 Task: Explore Airbnb accommodation in Sheki, Azerbaijan from 9th November, 2023 to 16th November, 2023 for 2 adults.2 bedrooms having 2 beds and 1 bathroom. Property type can be flat. Amenities needed are: air conditioning. Look for 3 properties as per requirement.
Action: Mouse pressed left at (553, 81)
Screenshot: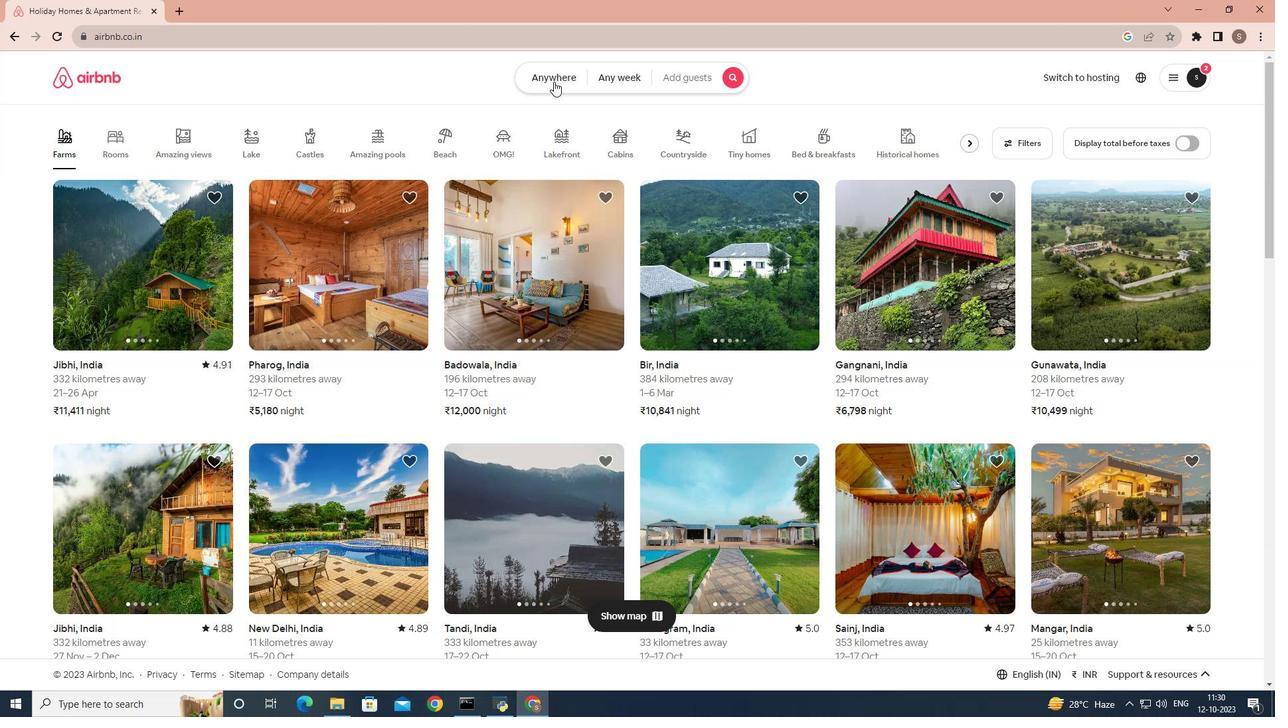 
Action: Mouse moved to (448, 124)
Screenshot: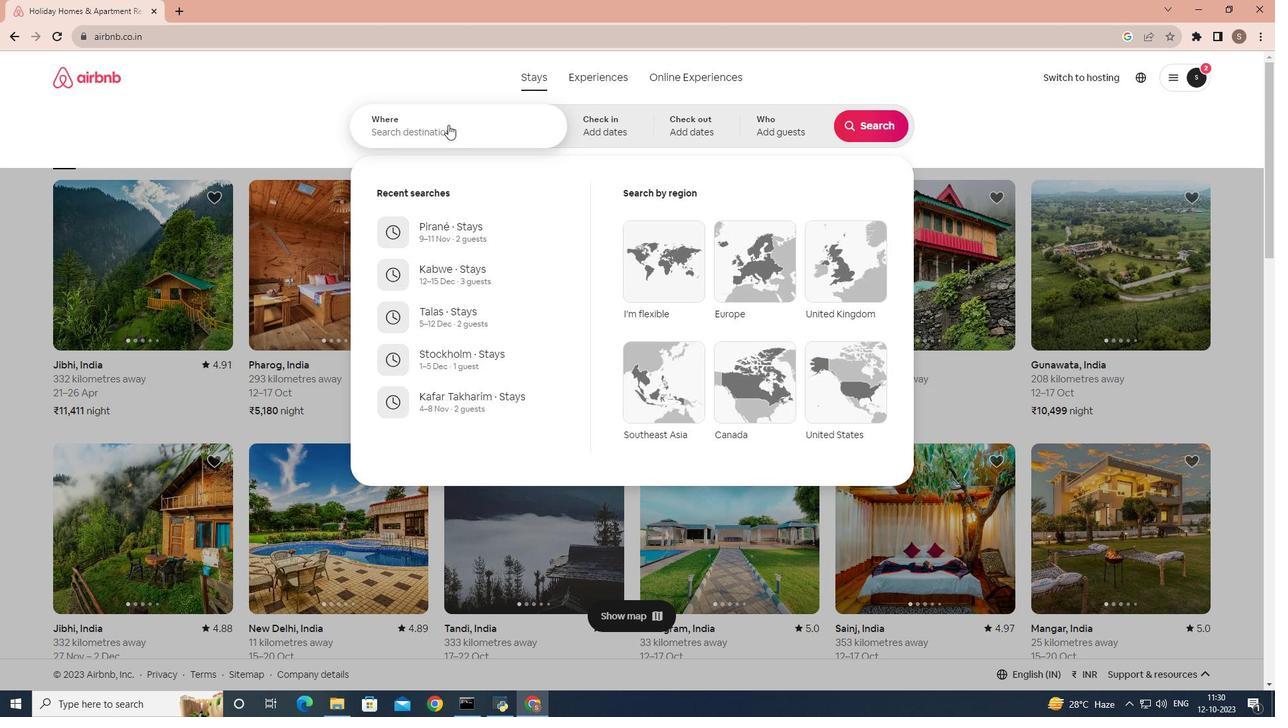 
Action: Mouse pressed left at (448, 124)
Screenshot: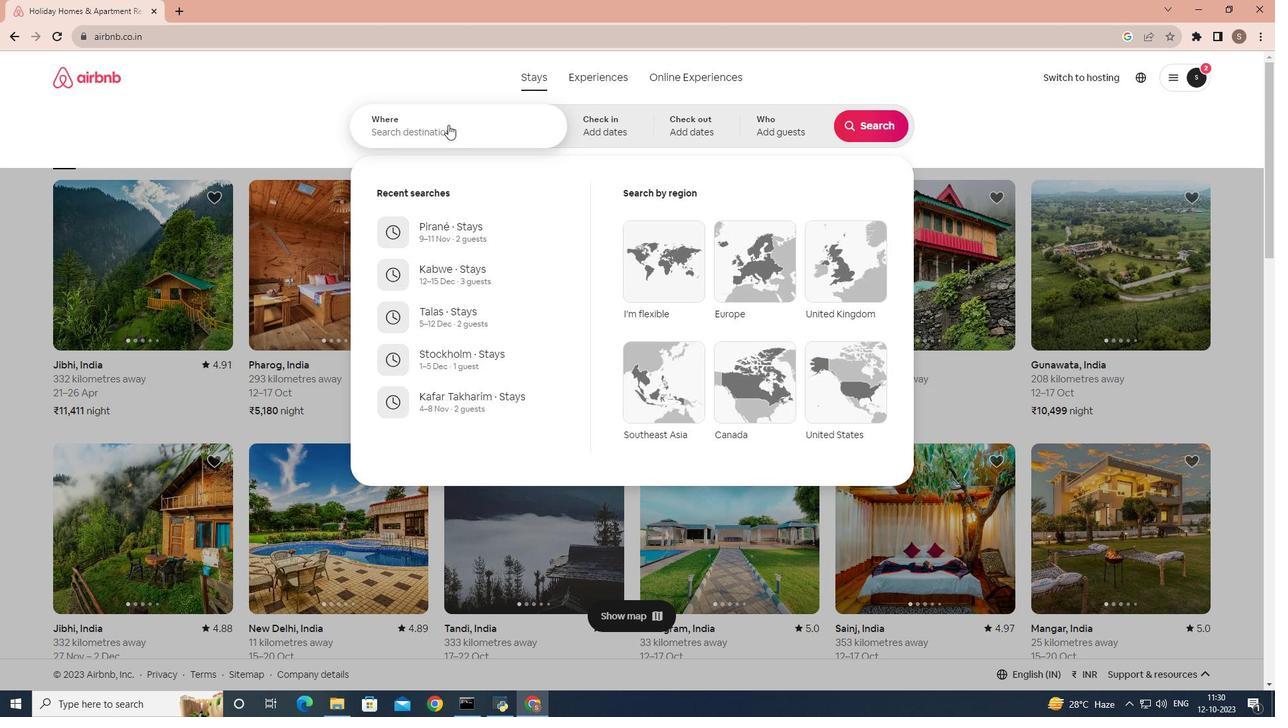 
Action: Mouse moved to (458, 132)
Screenshot: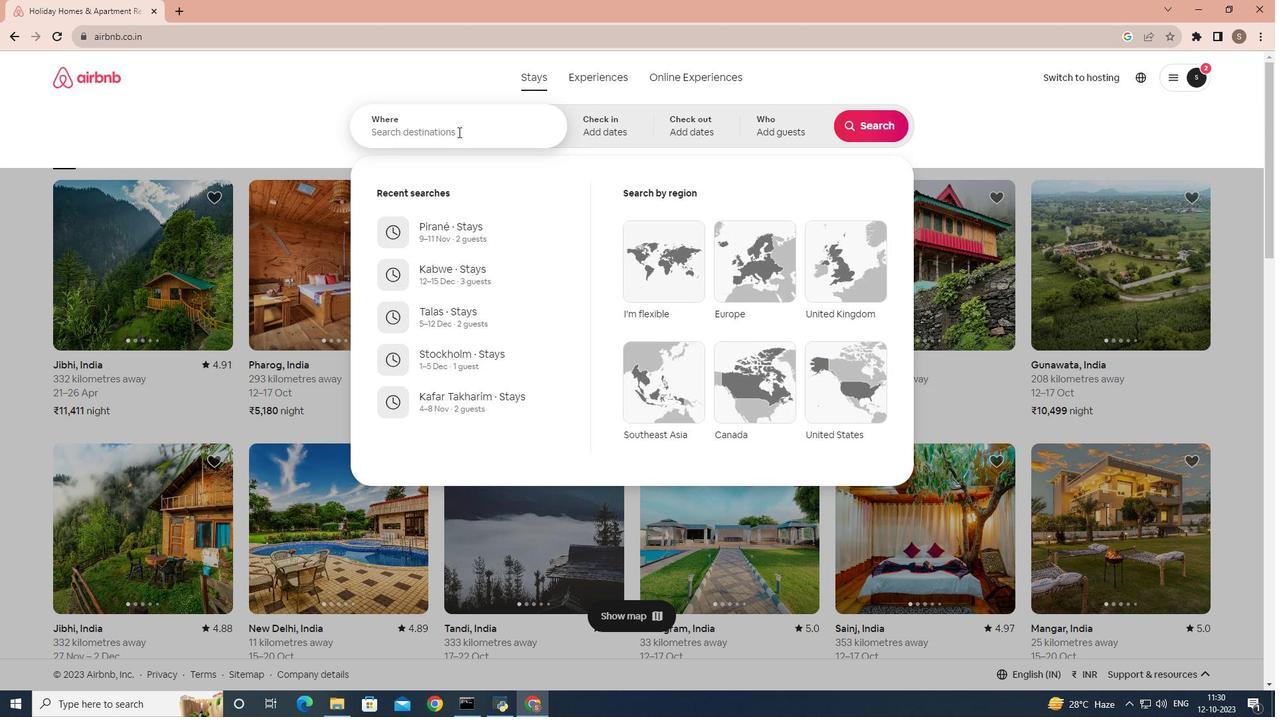 
Action: Key pressed shej<Key.backspace>ki
Screenshot: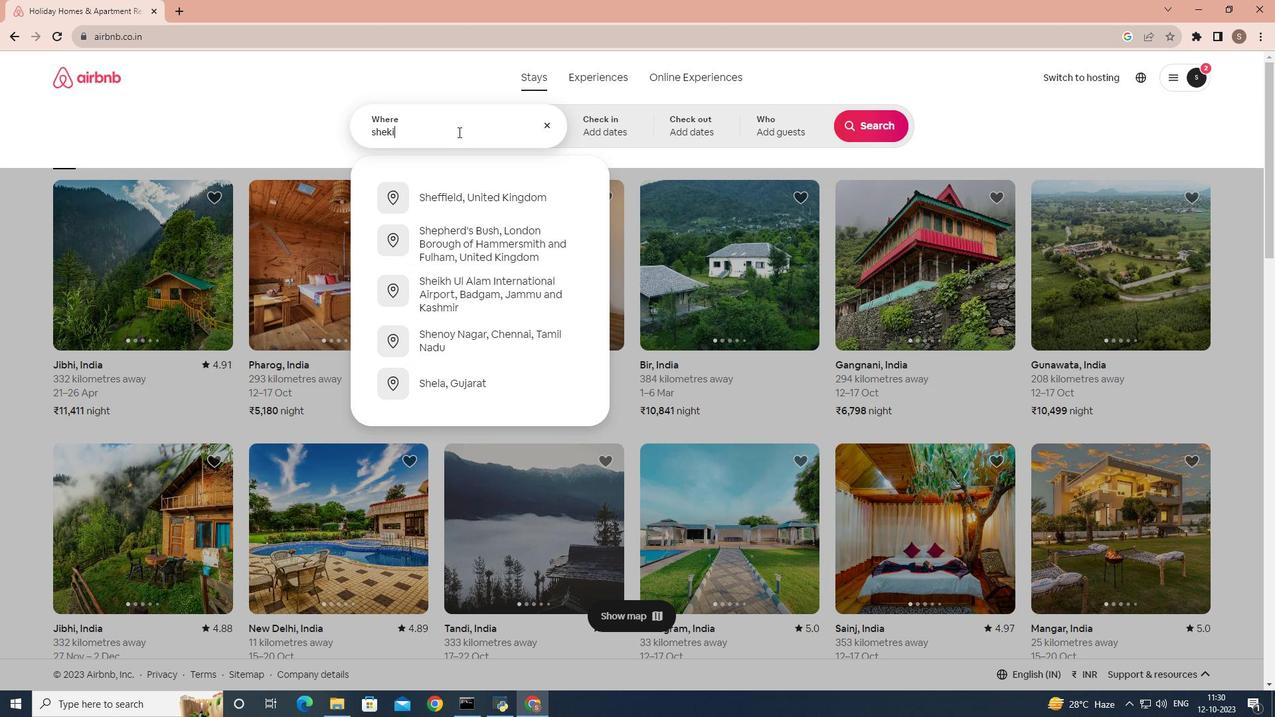 
Action: Mouse moved to (449, 189)
Screenshot: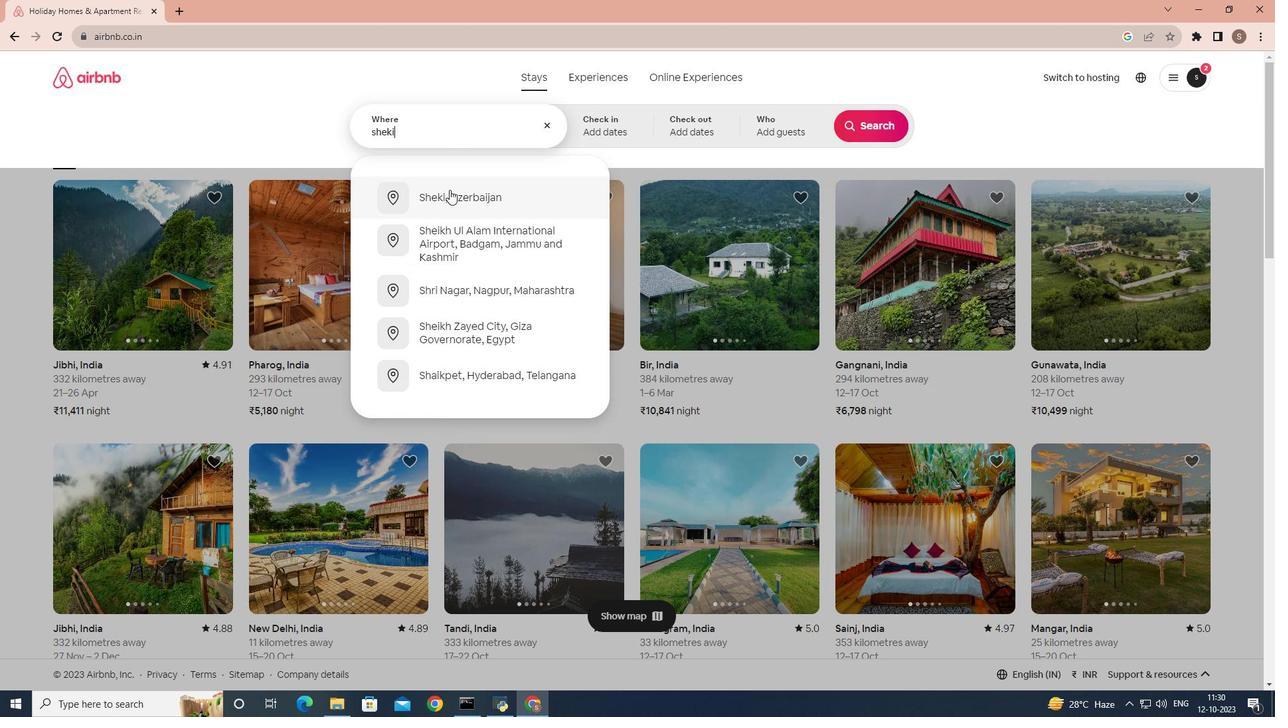 
Action: Mouse pressed left at (449, 189)
Screenshot: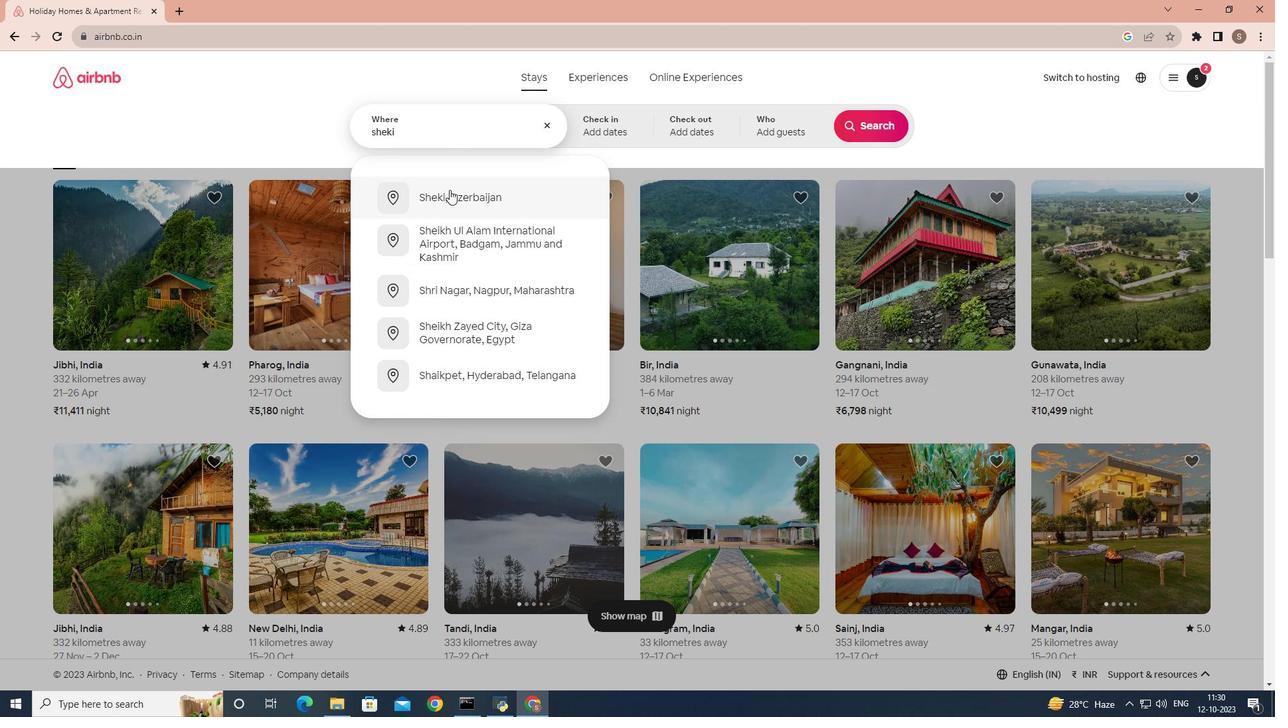 
Action: Mouse moved to (795, 320)
Screenshot: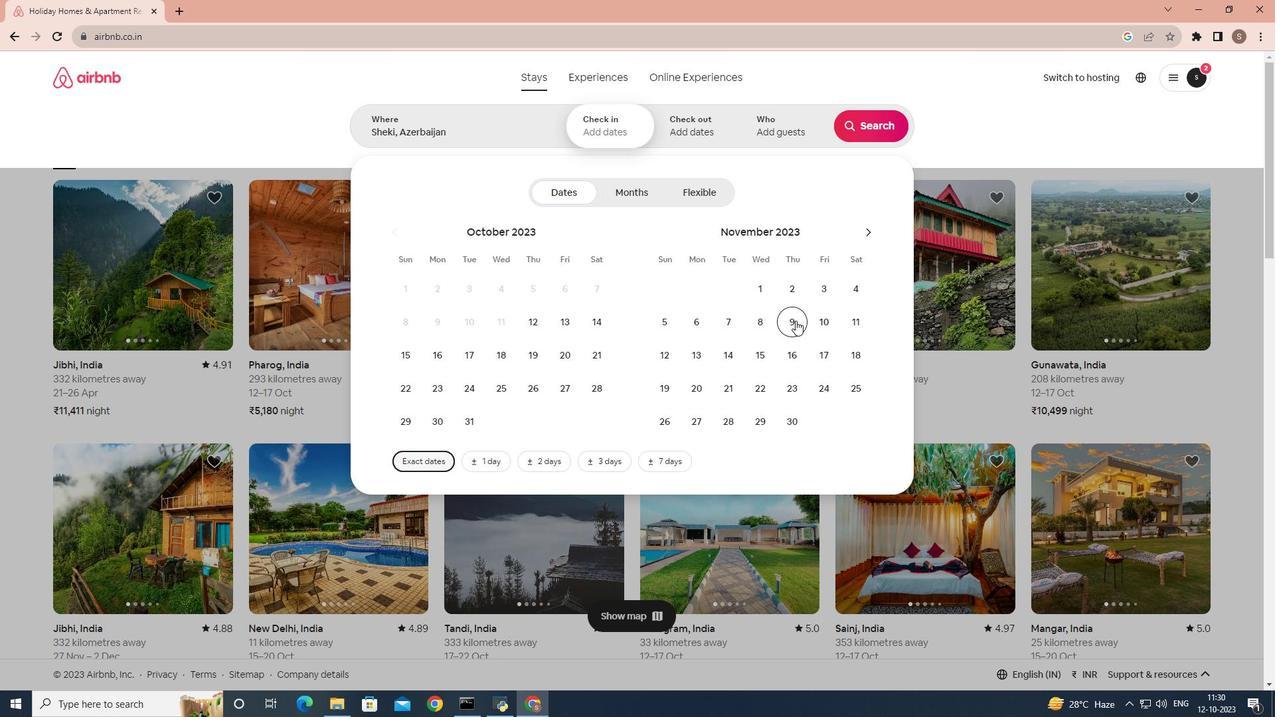 
Action: Mouse pressed left at (795, 320)
Screenshot: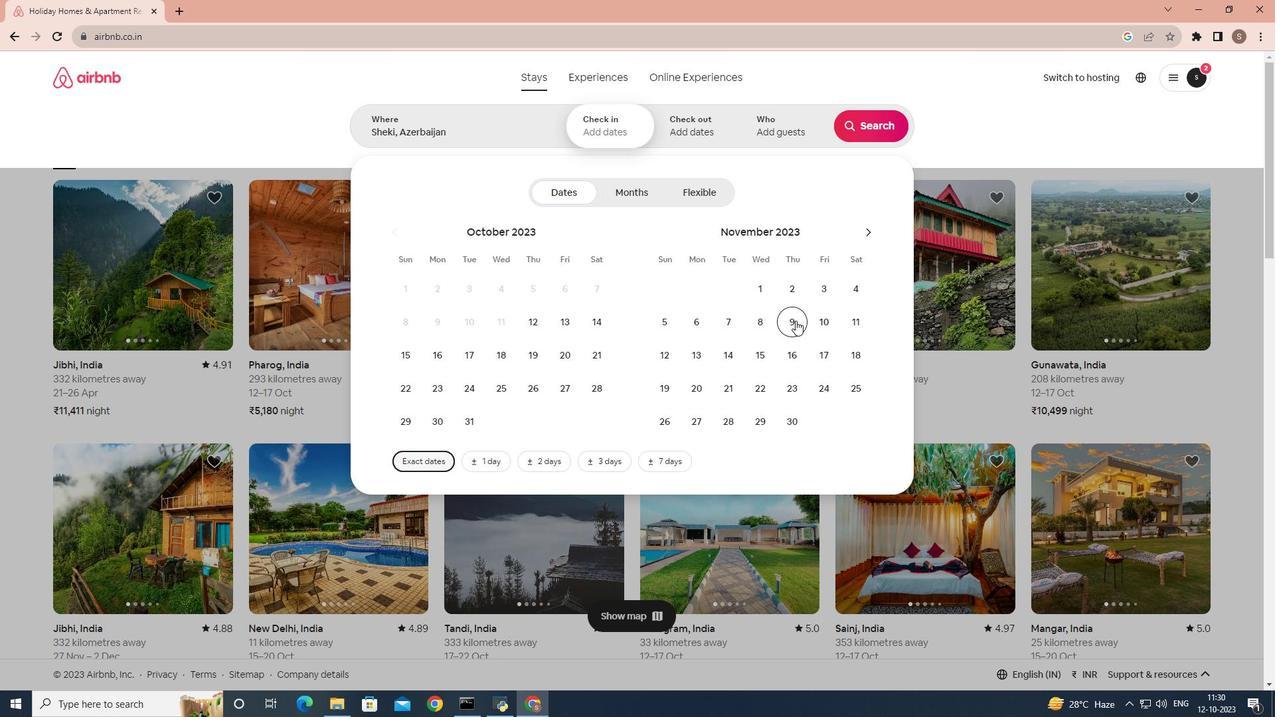 
Action: Mouse moved to (792, 351)
Screenshot: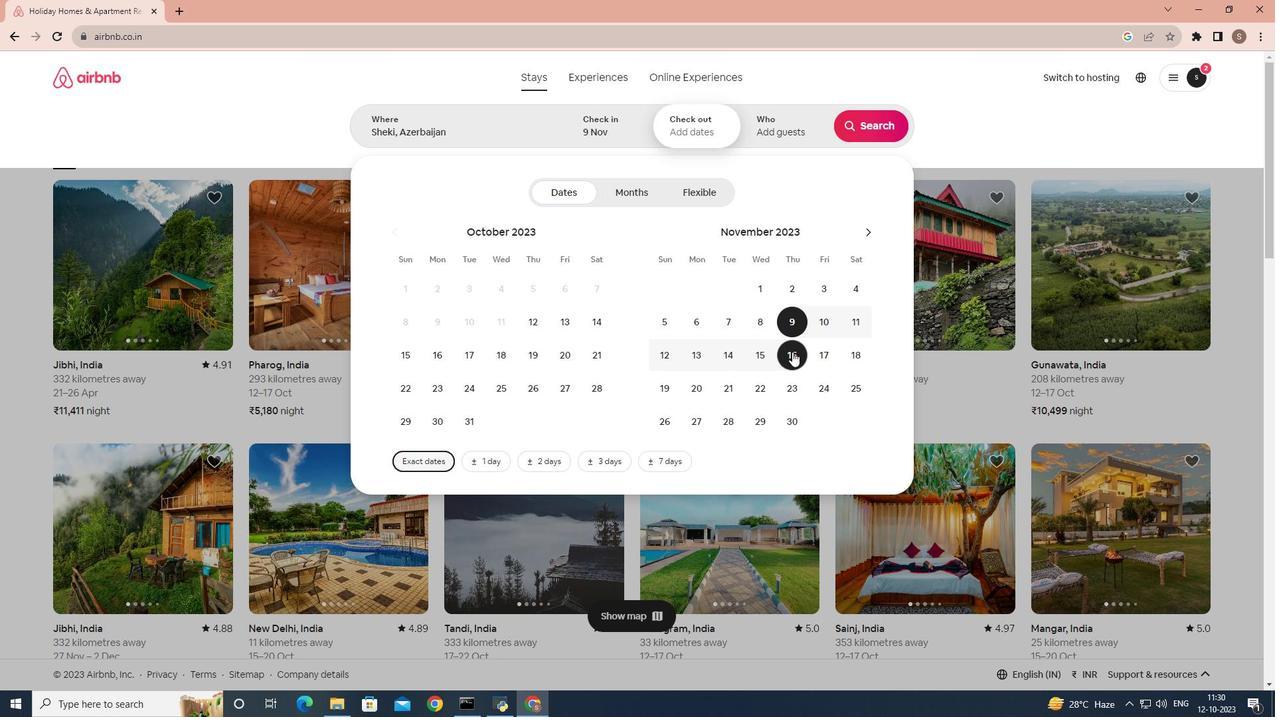 
Action: Mouse pressed left at (792, 351)
Screenshot: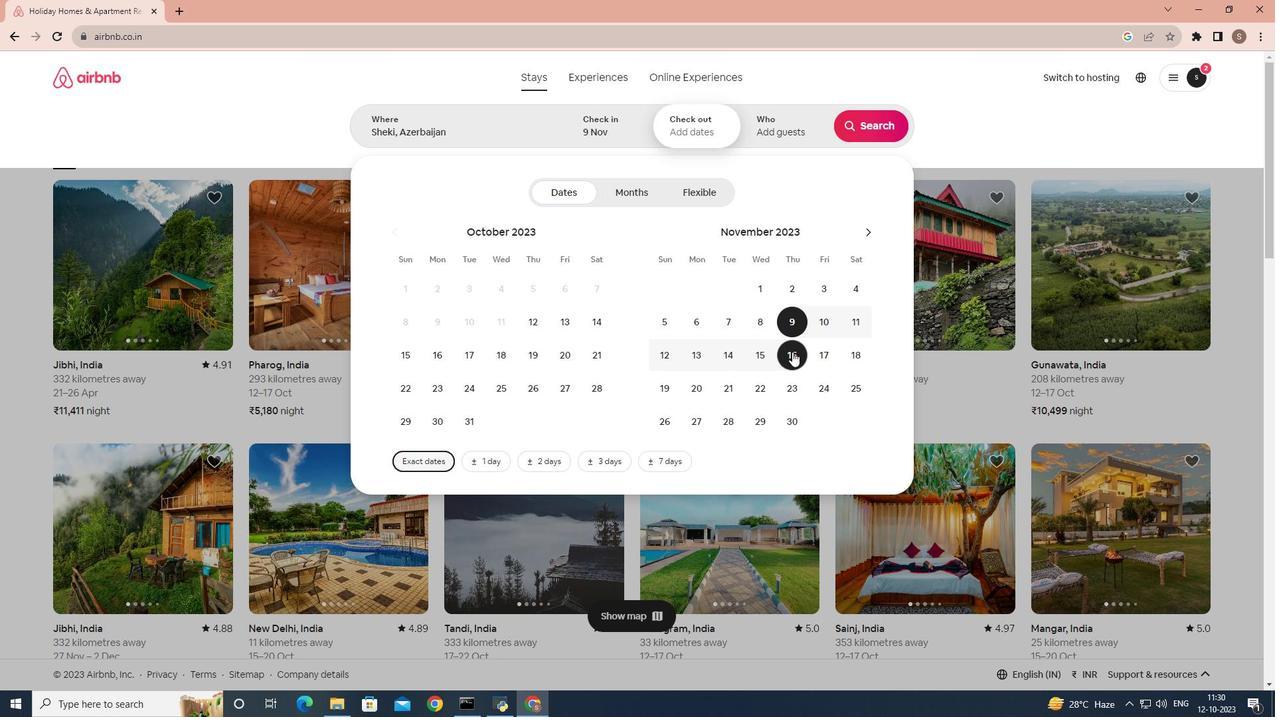 
Action: Mouse moved to (800, 138)
Screenshot: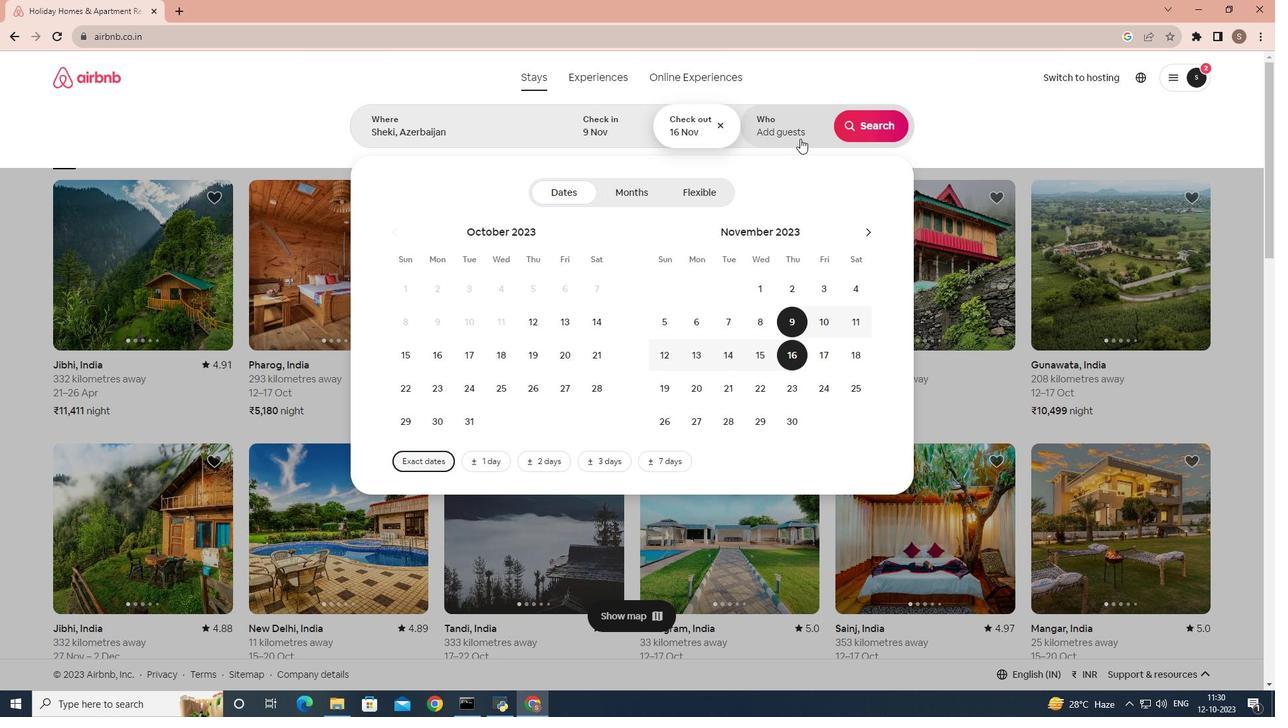 
Action: Mouse pressed left at (800, 138)
Screenshot: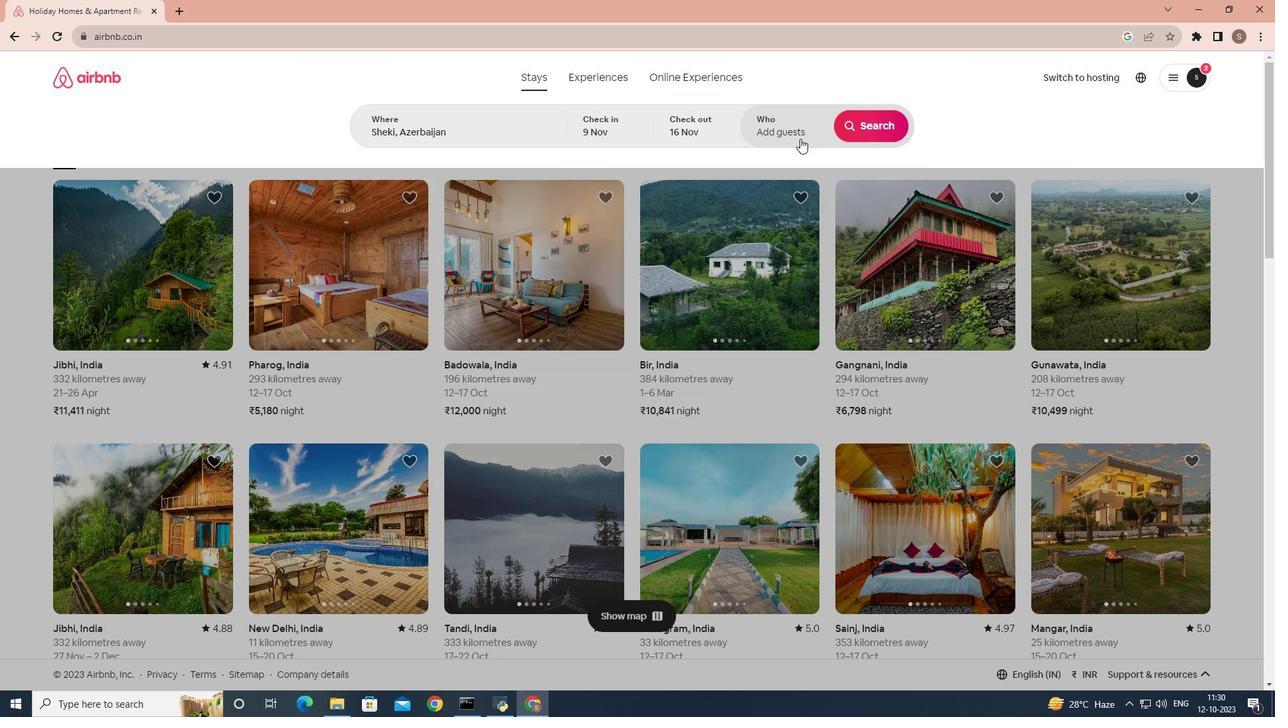 
Action: Mouse moved to (886, 197)
Screenshot: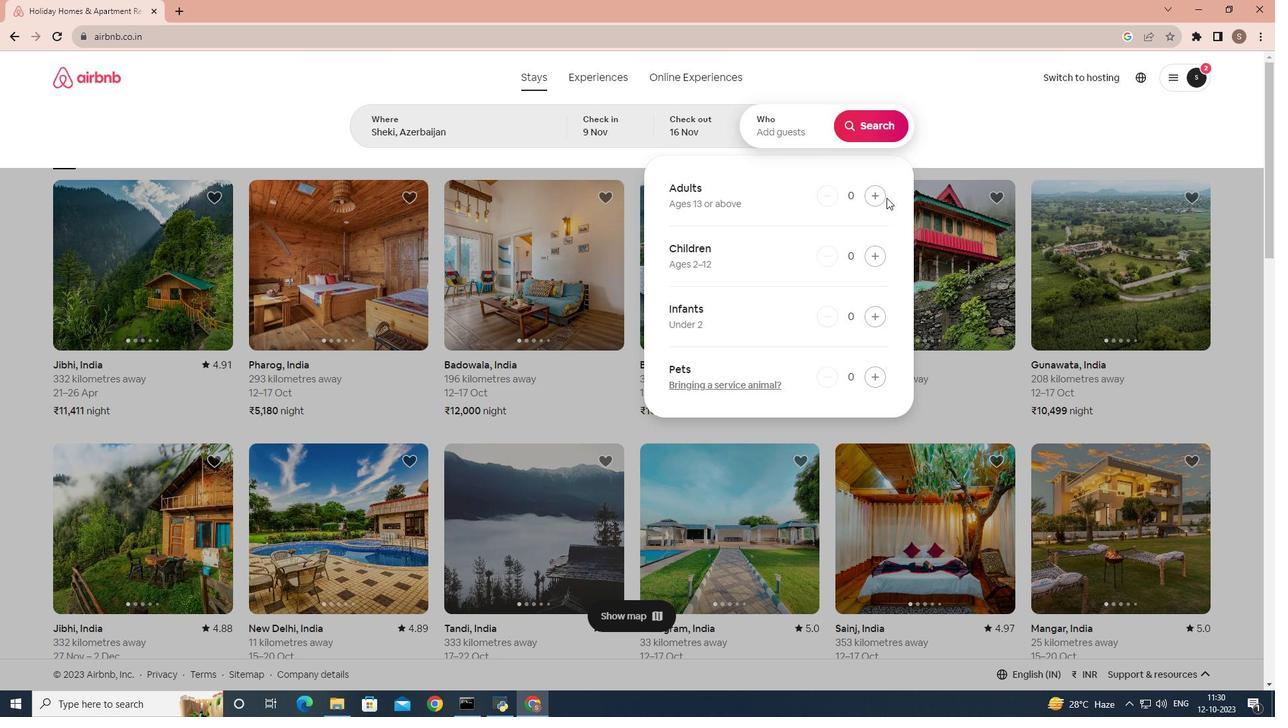 
Action: Mouse pressed left at (886, 197)
Screenshot: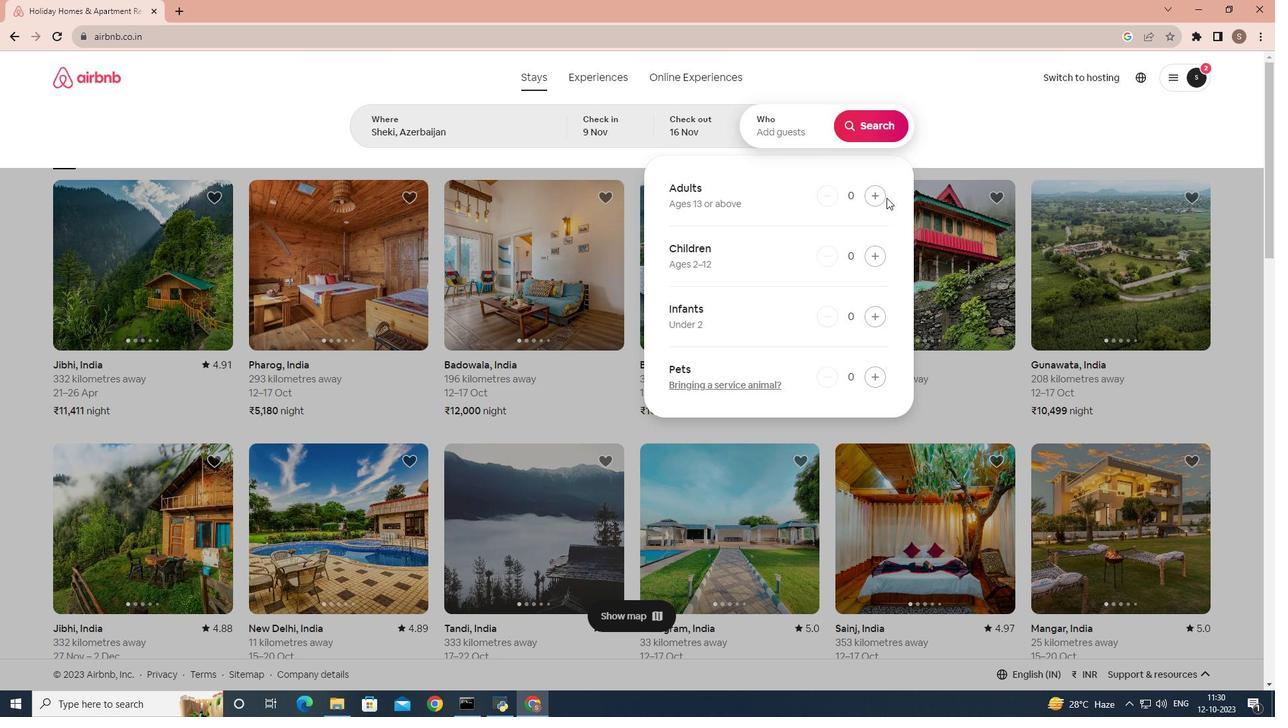 
Action: Mouse moved to (885, 198)
Screenshot: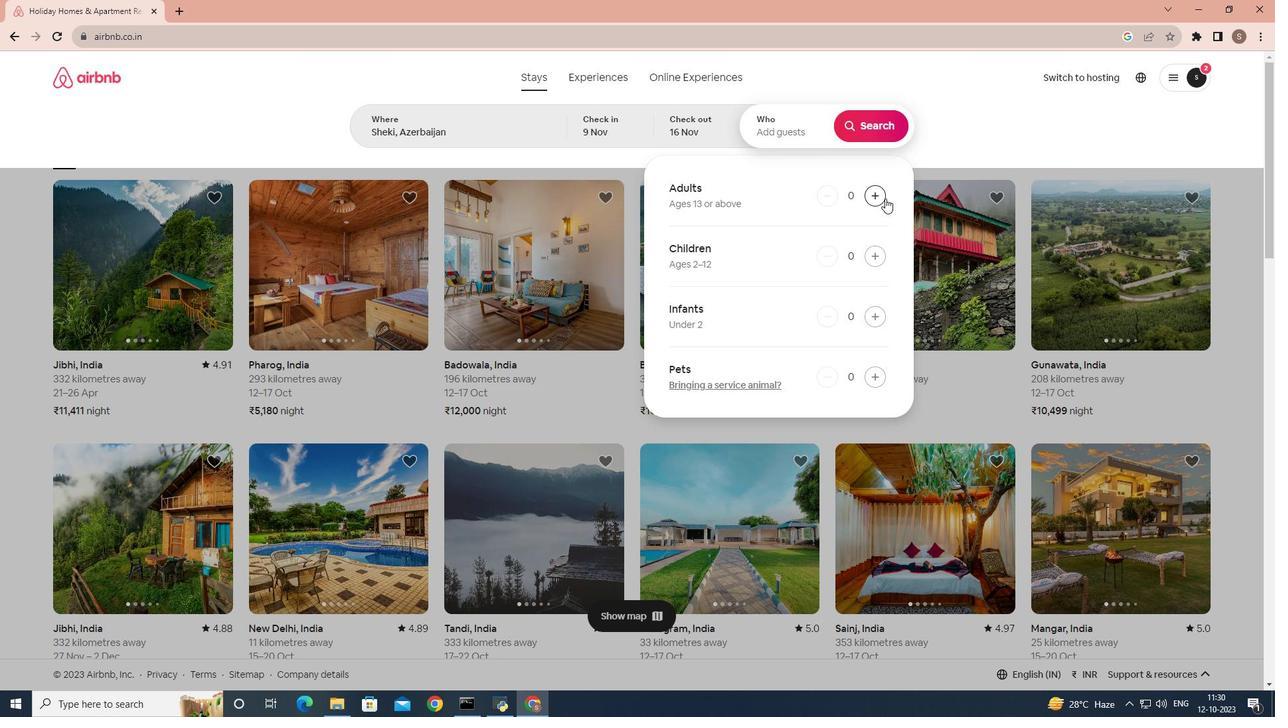 
Action: Mouse pressed left at (885, 198)
Screenshot: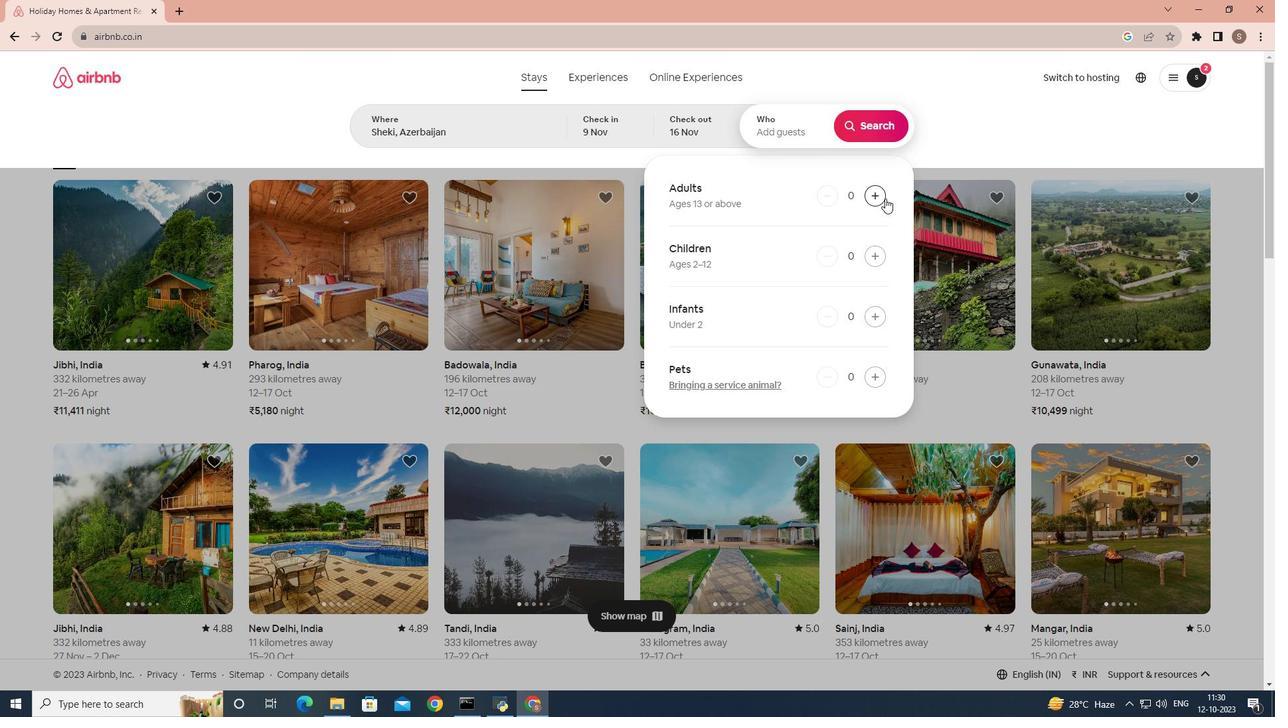 
Action: Mouse pressed left at (885, 198)
Screenshot: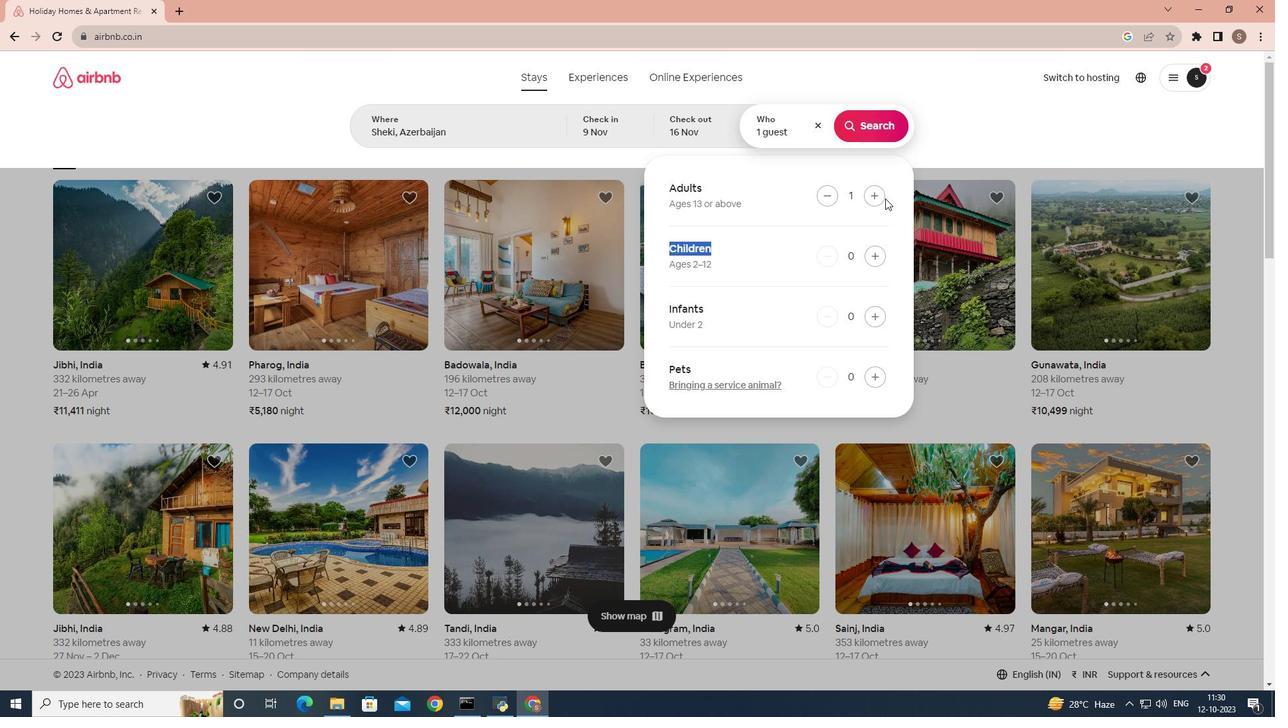 
Action: Mouse pressed left at (885, 198)
Screenshot: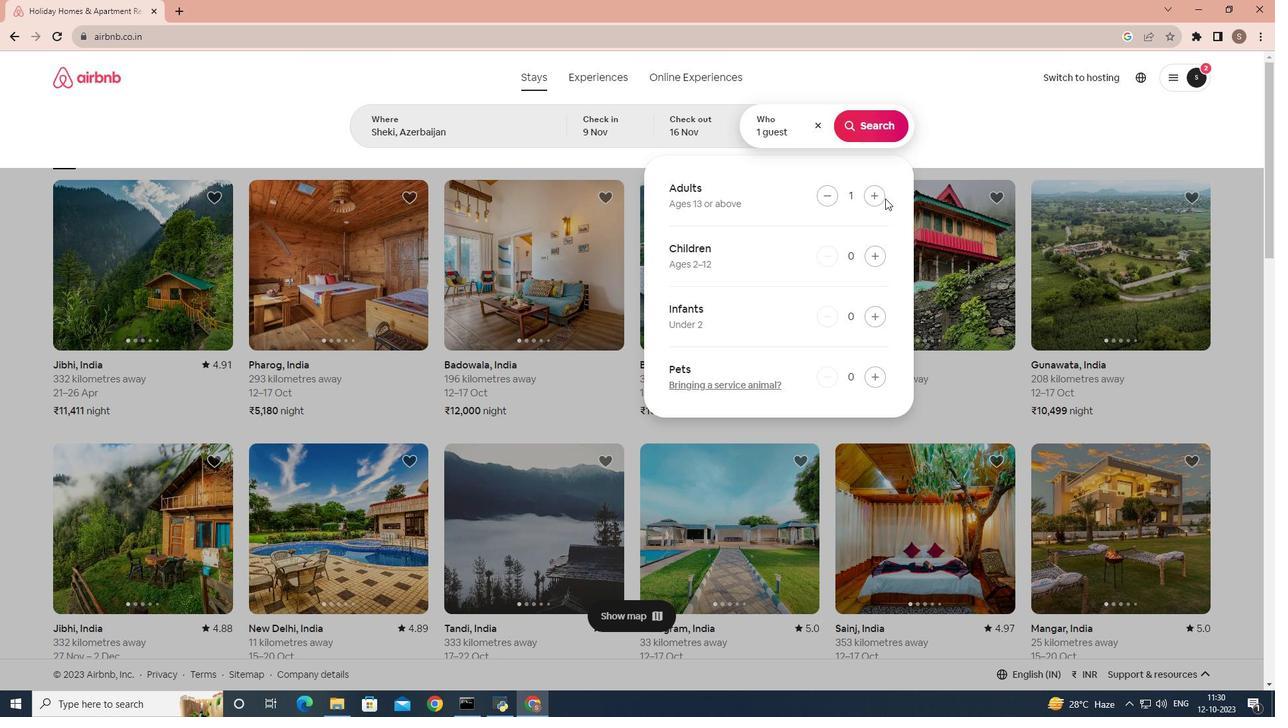 
Action: Mouse moved to (877, 199)
Screenshot: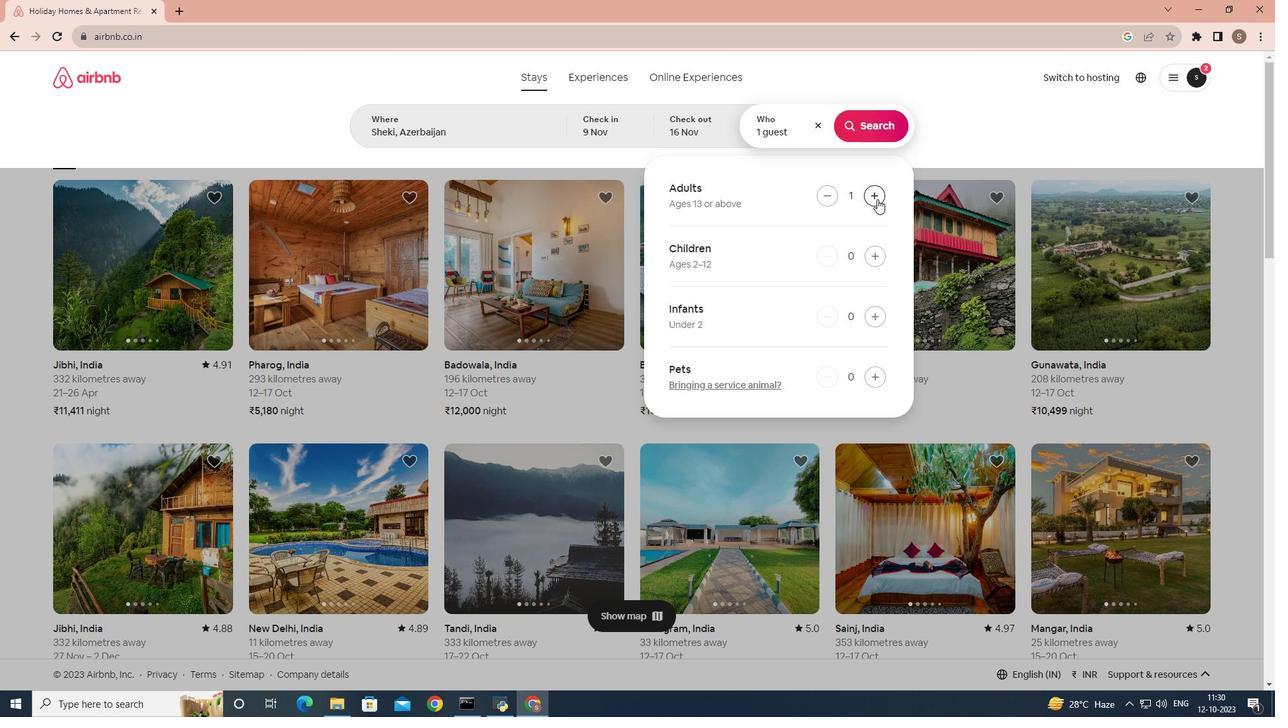 
Action: Mouse pressed left at (877, 199)
Screenshot: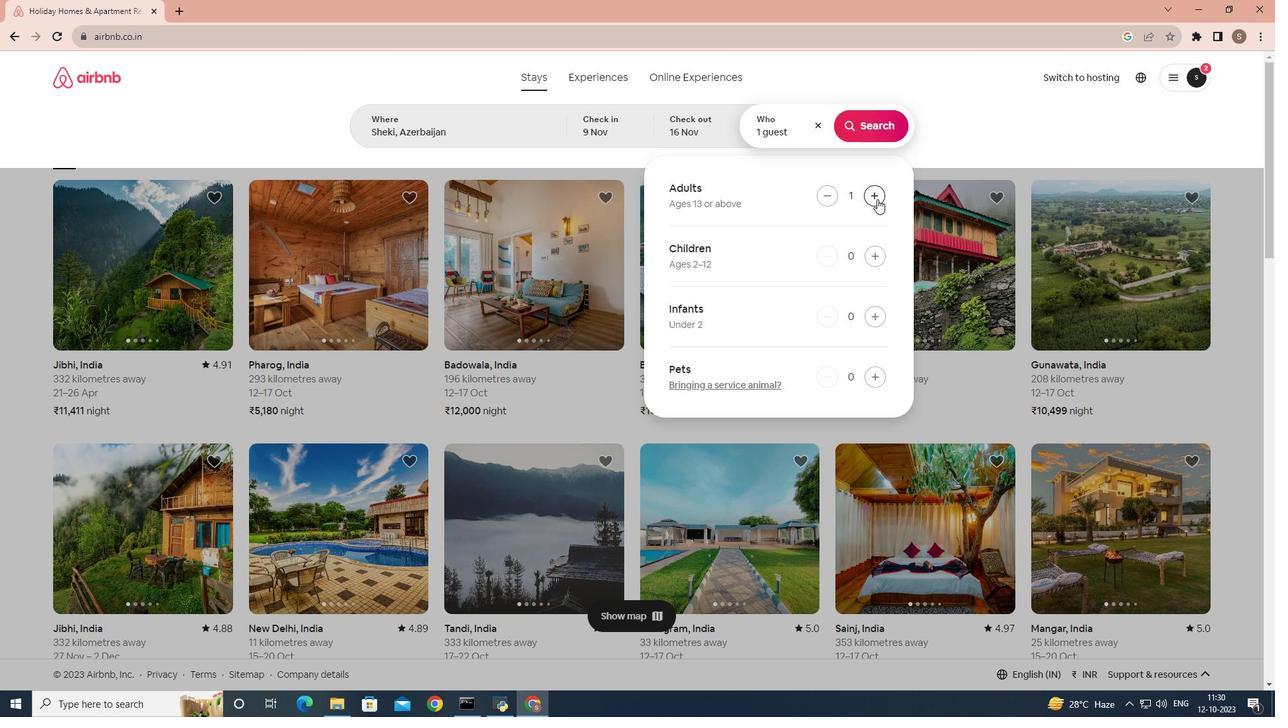
Action: Mouse moved to (870, 110)
Screenshot: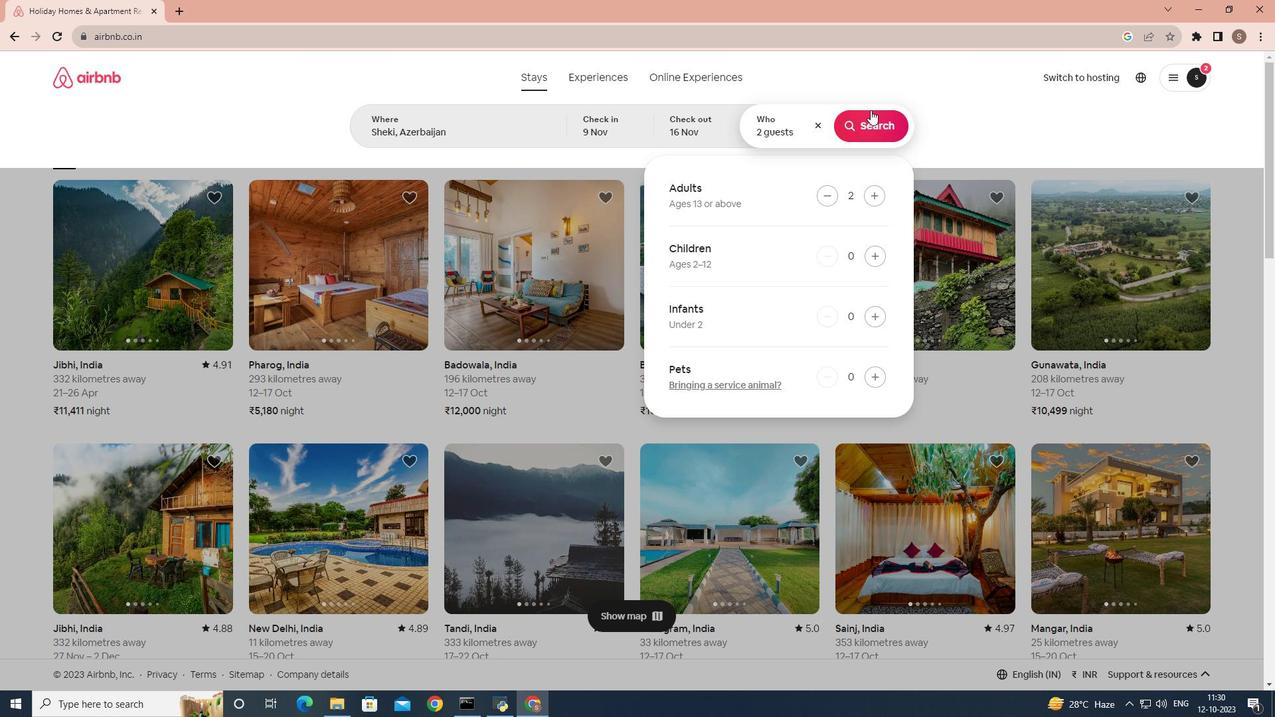 
Action: Mouse pressed left at (870, 110)
Screenshot: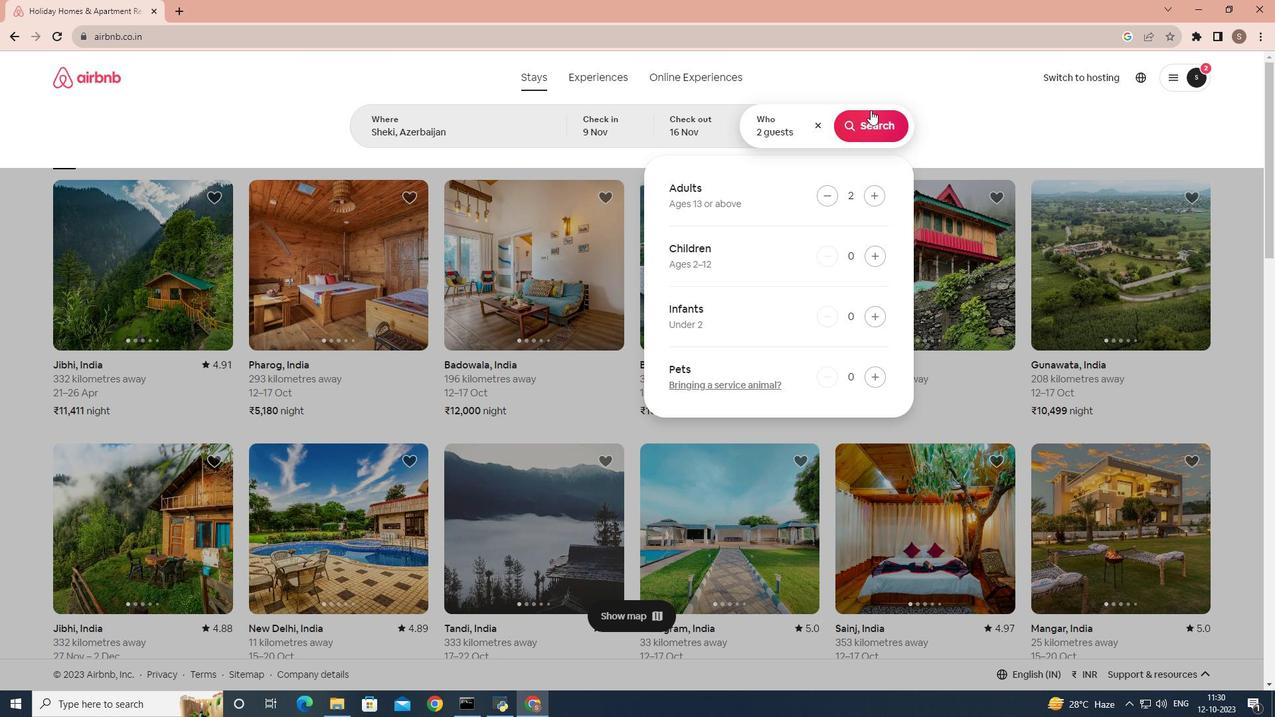 
Action: Mouse moved to (1062, 135)
Screenshot: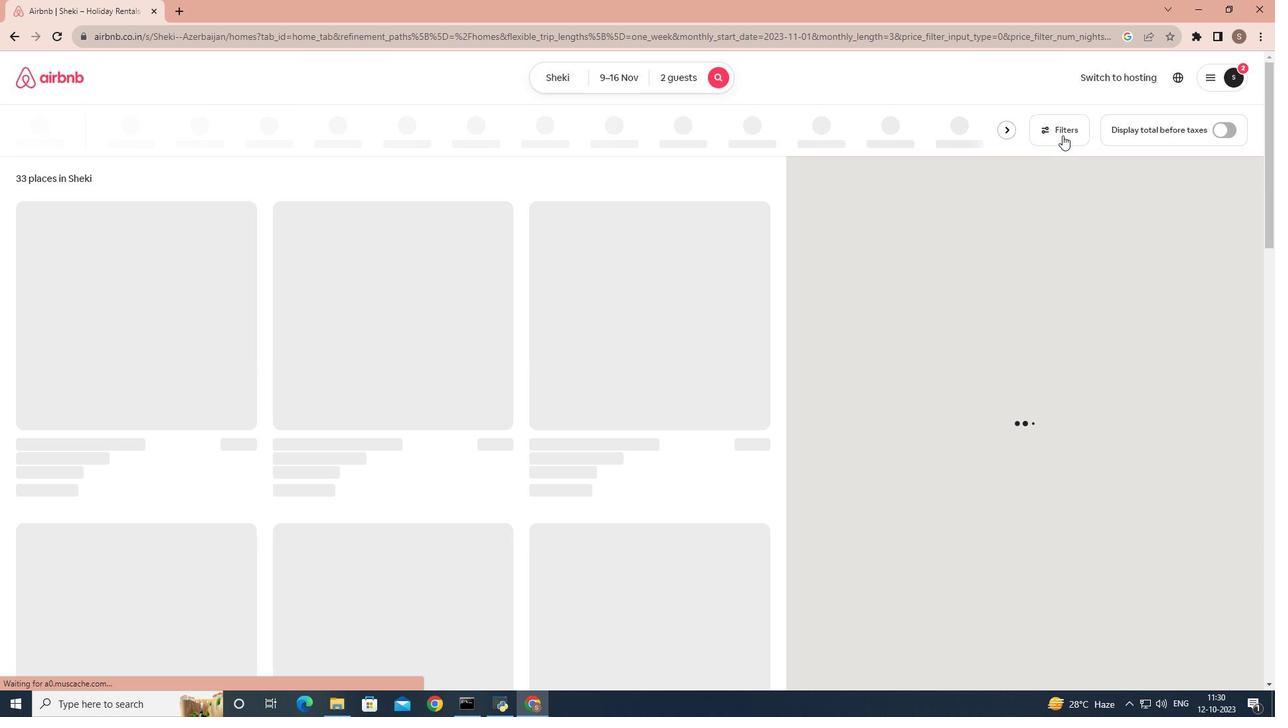 
Action: Mouse pressed left at (1062, 135)
Screenshot: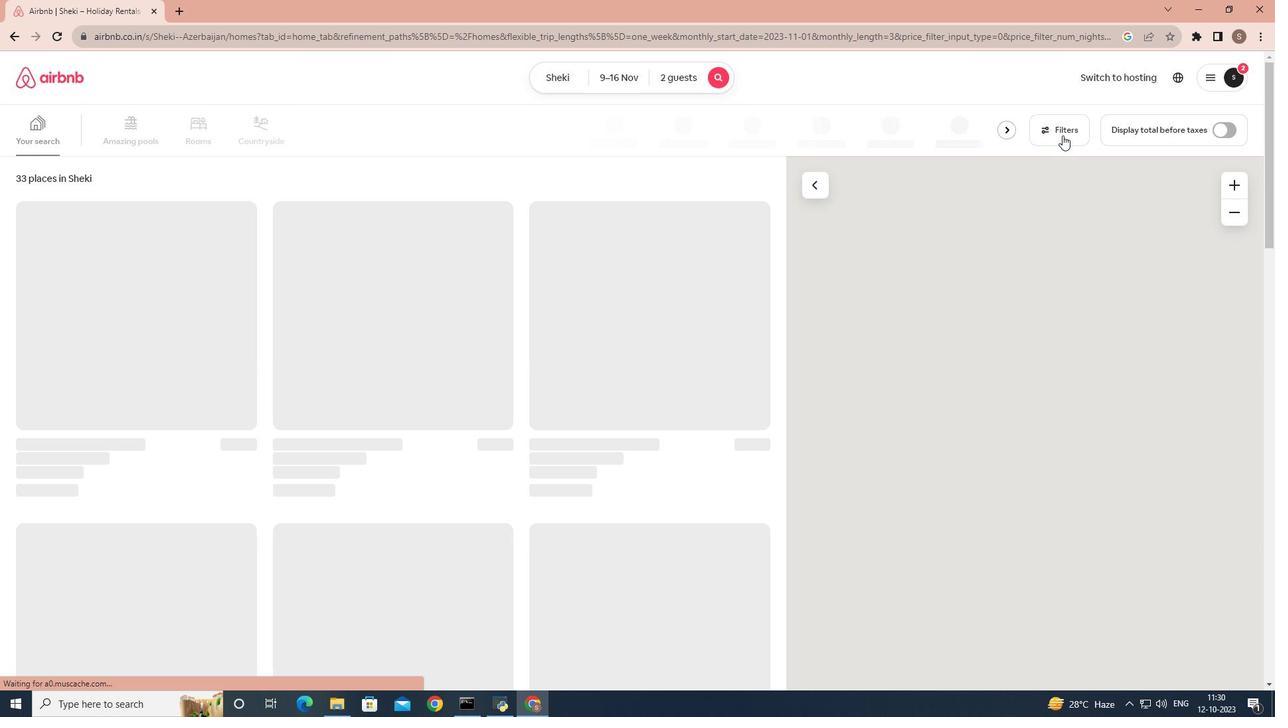 
Action: Mouse moved to (1053, 135)
Screenshot: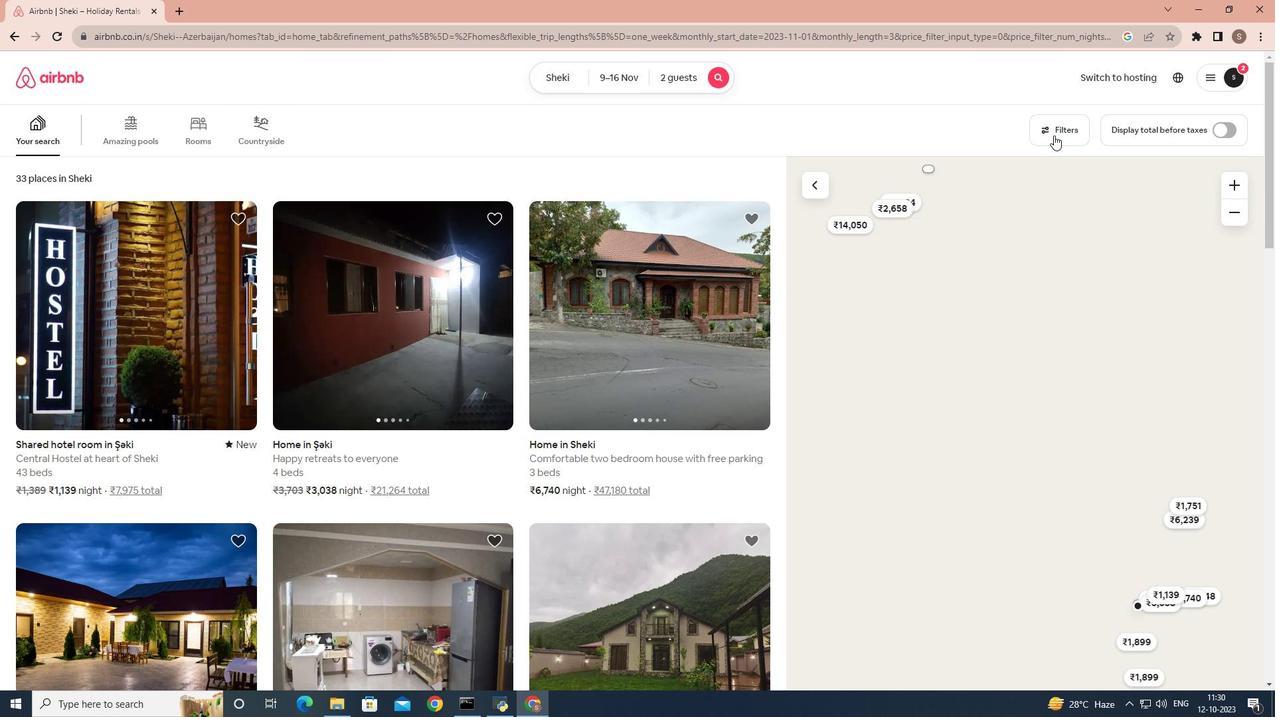 
Action: Mouse pressed left at (1053, 135)
Screenshot: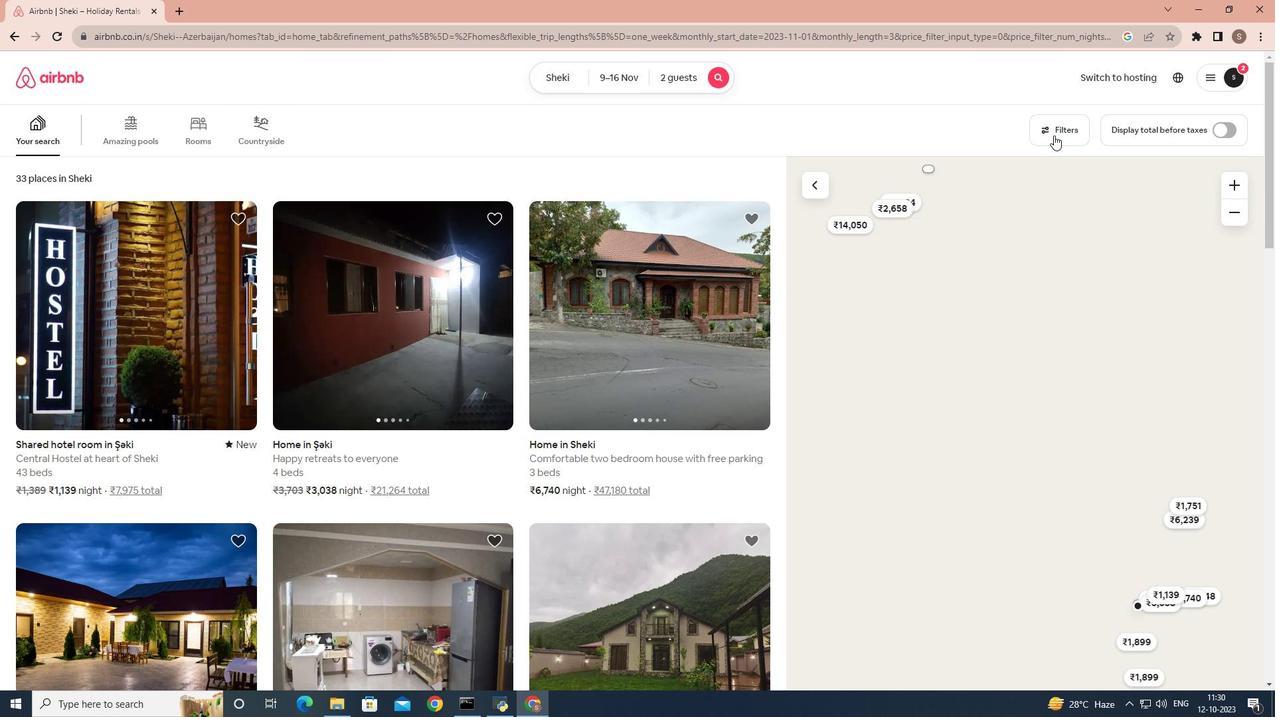 
Action: Mouse moved to (616, 333)
Screenshot: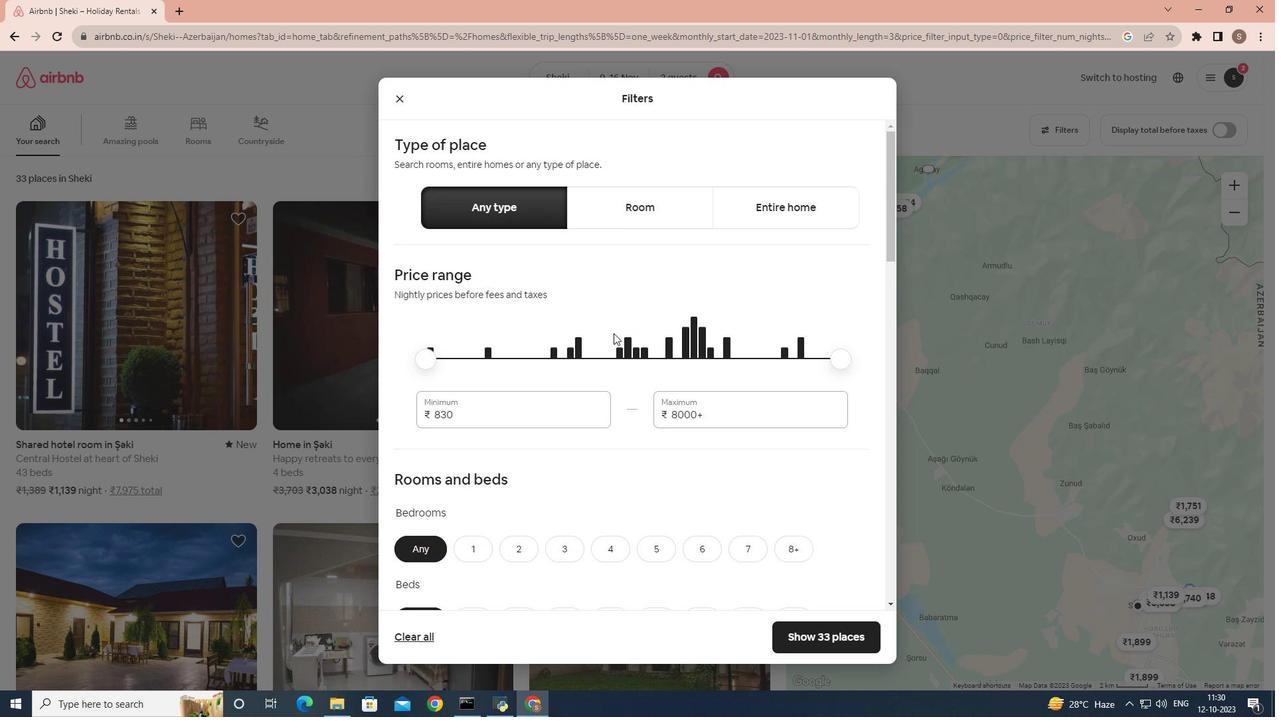 
Action: Mouse scrolled (616, 332) with delta (0, 0)
Screenshot: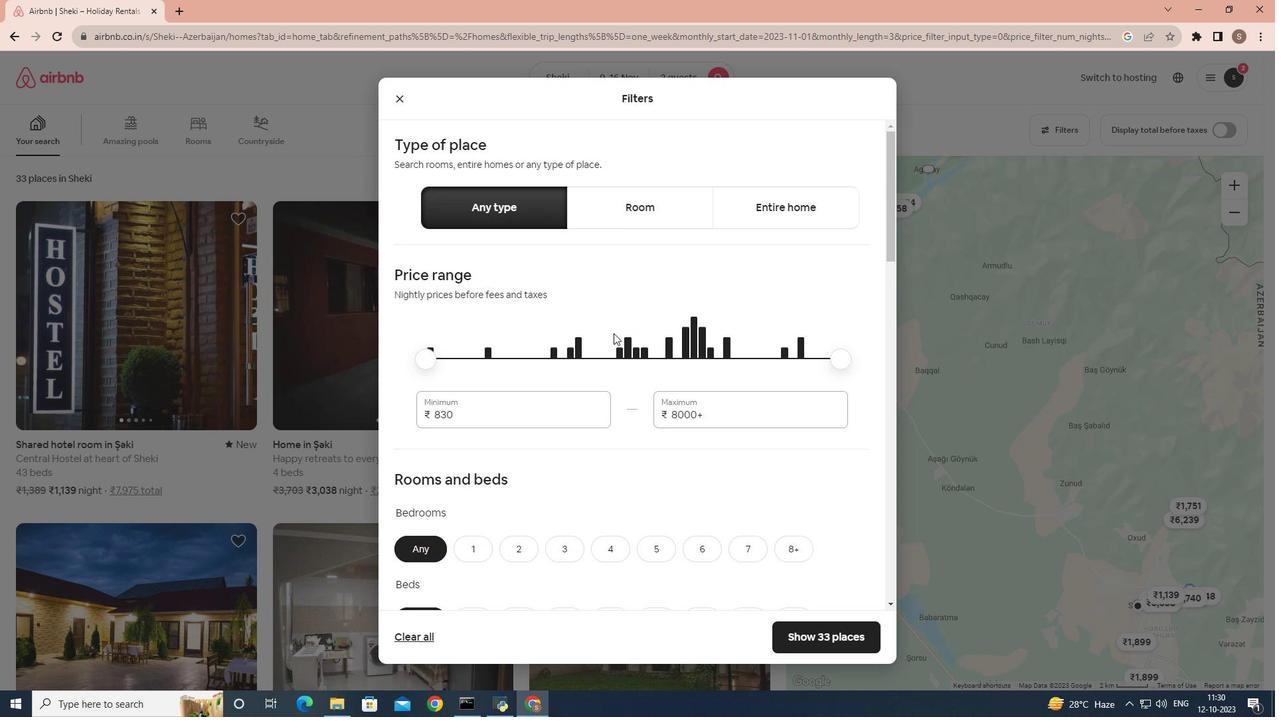
Action: Mouse moved to (614, 333)
Screenshot: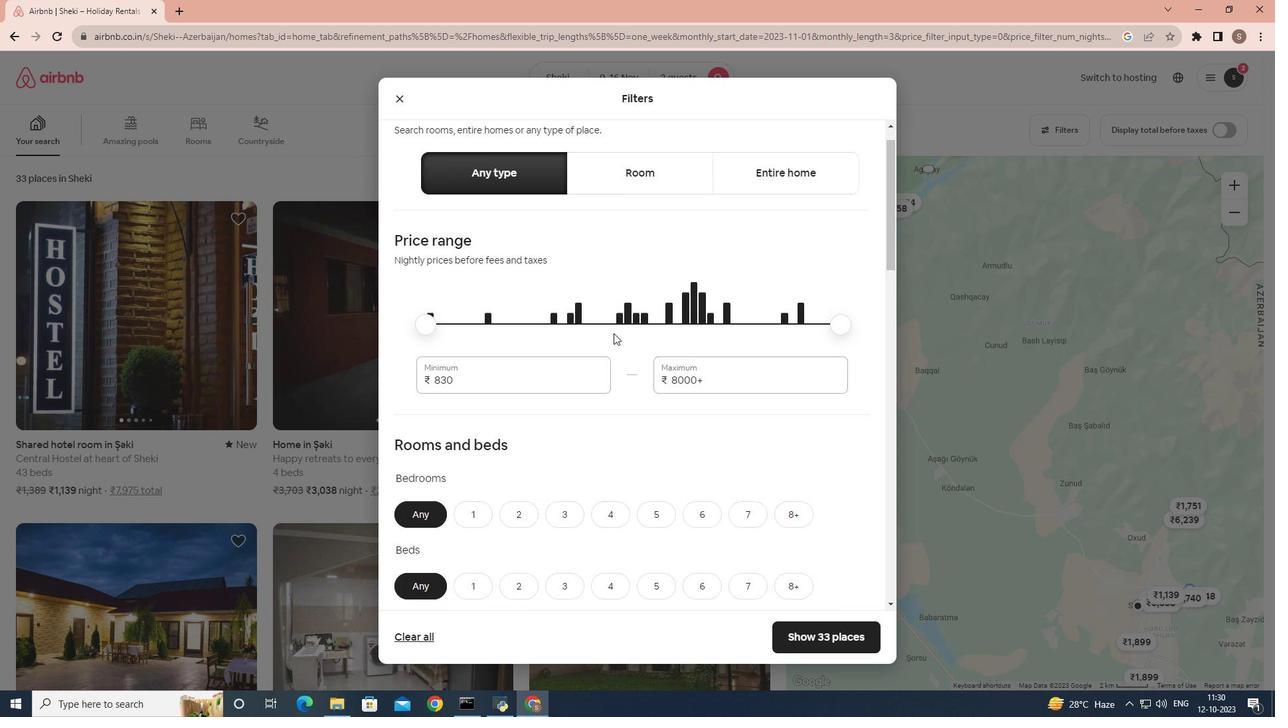 
Action: Mouse scrolled (614, 332) with delta (0, 0)
Screenshot: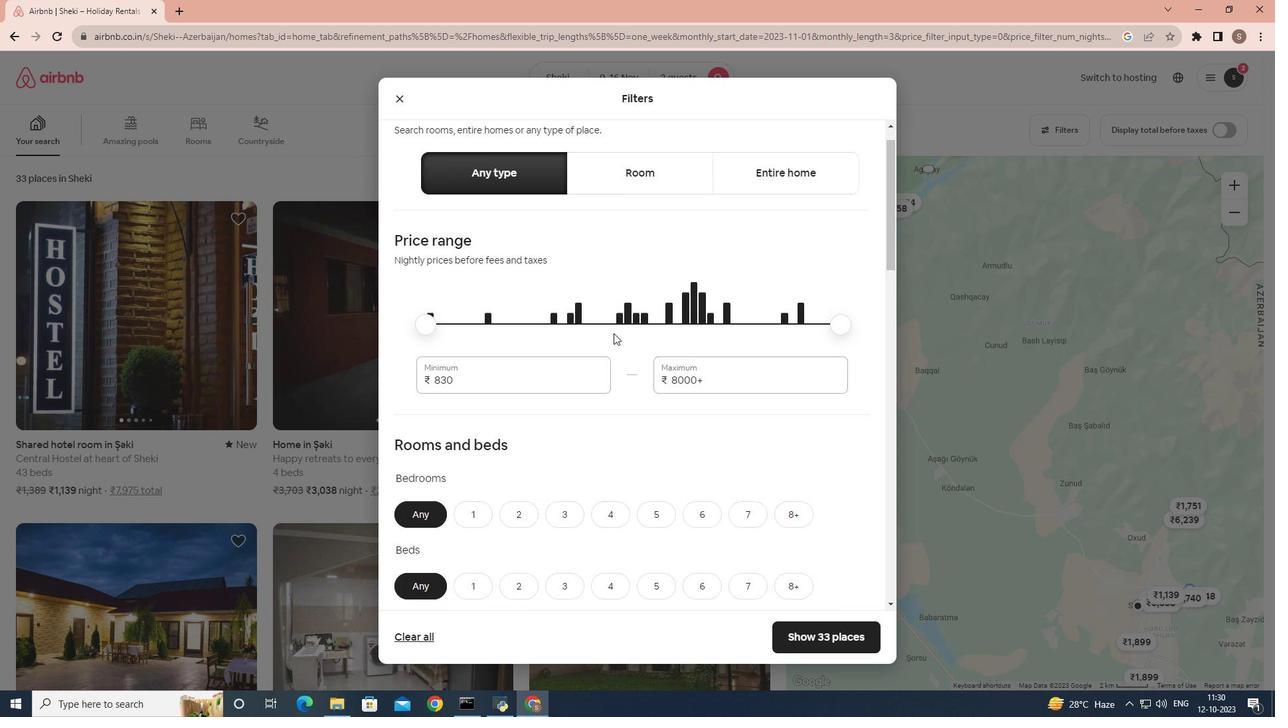
Action: Mouse moved to (613, 333)
Screenshot: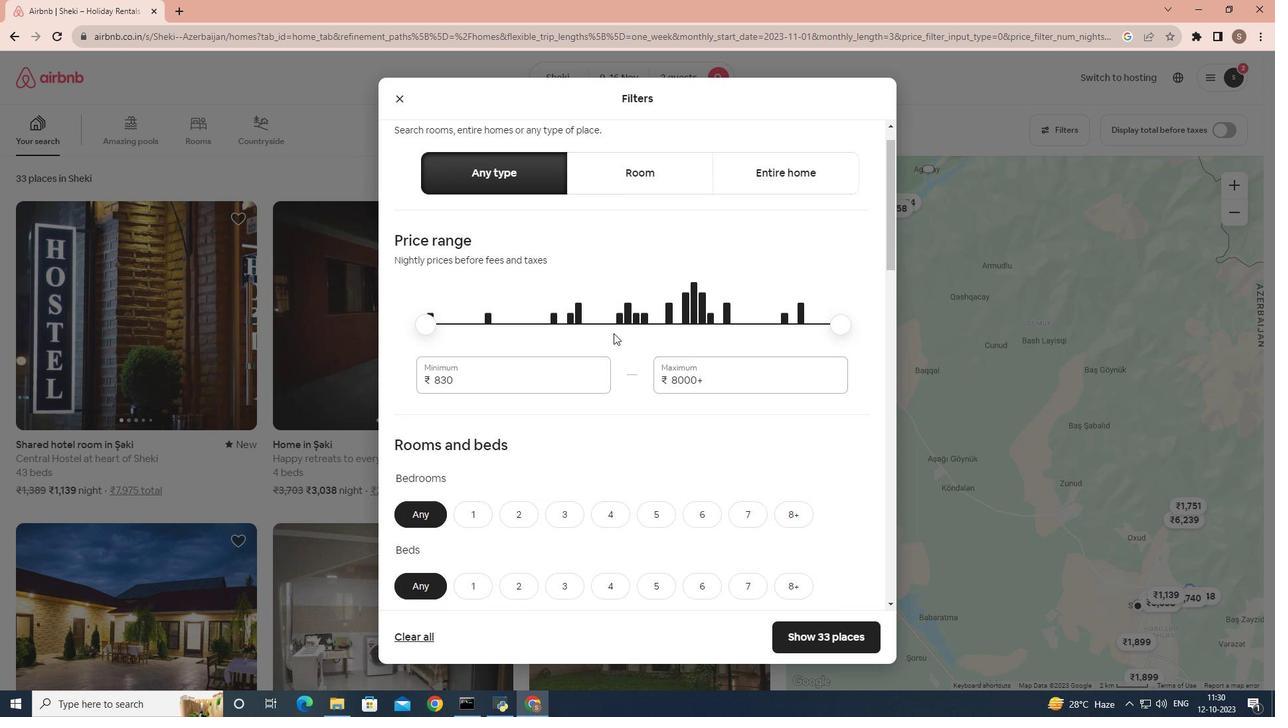 
Action: Mouse scrolled (613, 332) with delta (0, 0)
Screenshot: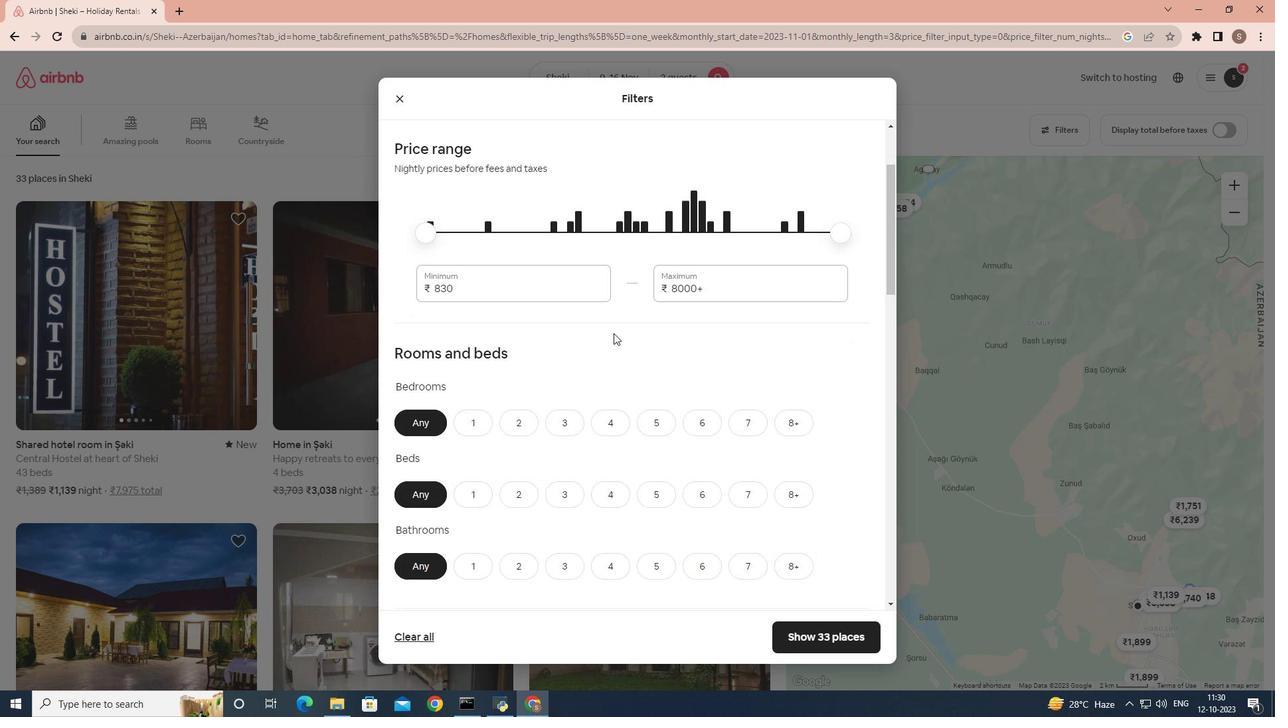 
Action: Mouse moved to (516, 349)
Screenshot: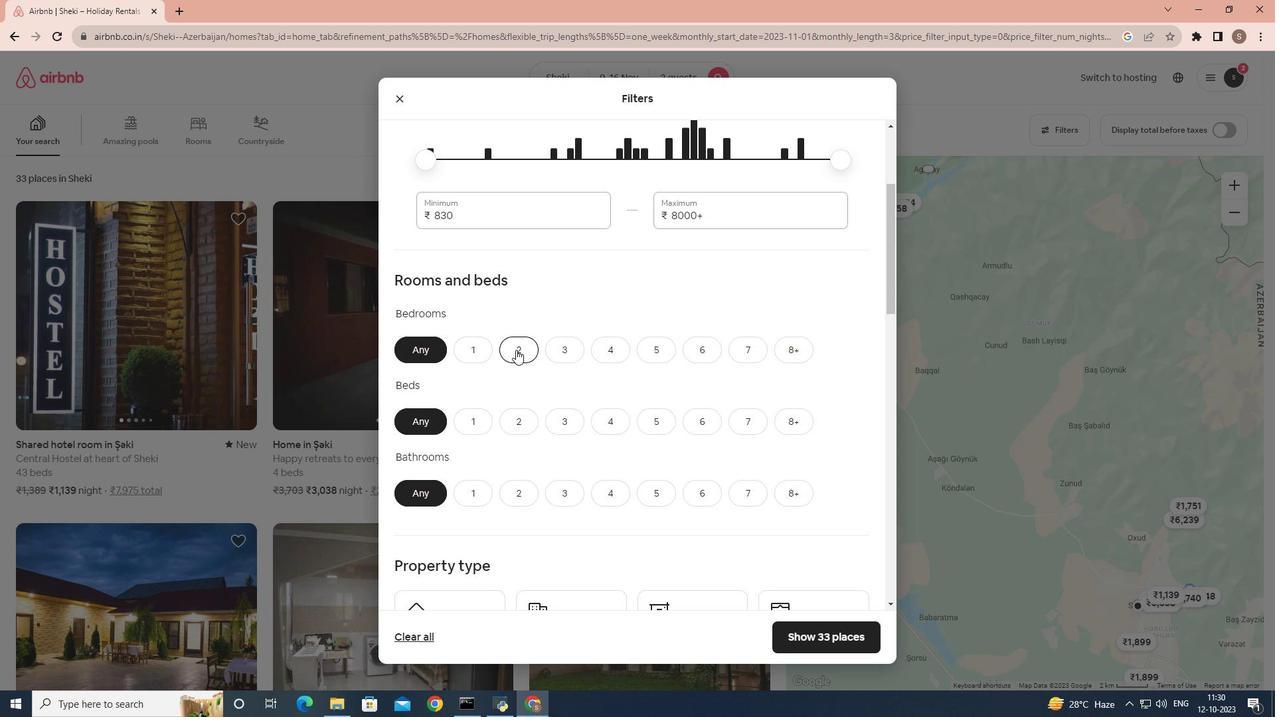 
Action: Mouse pressed left at (516, 349)
Screenshot: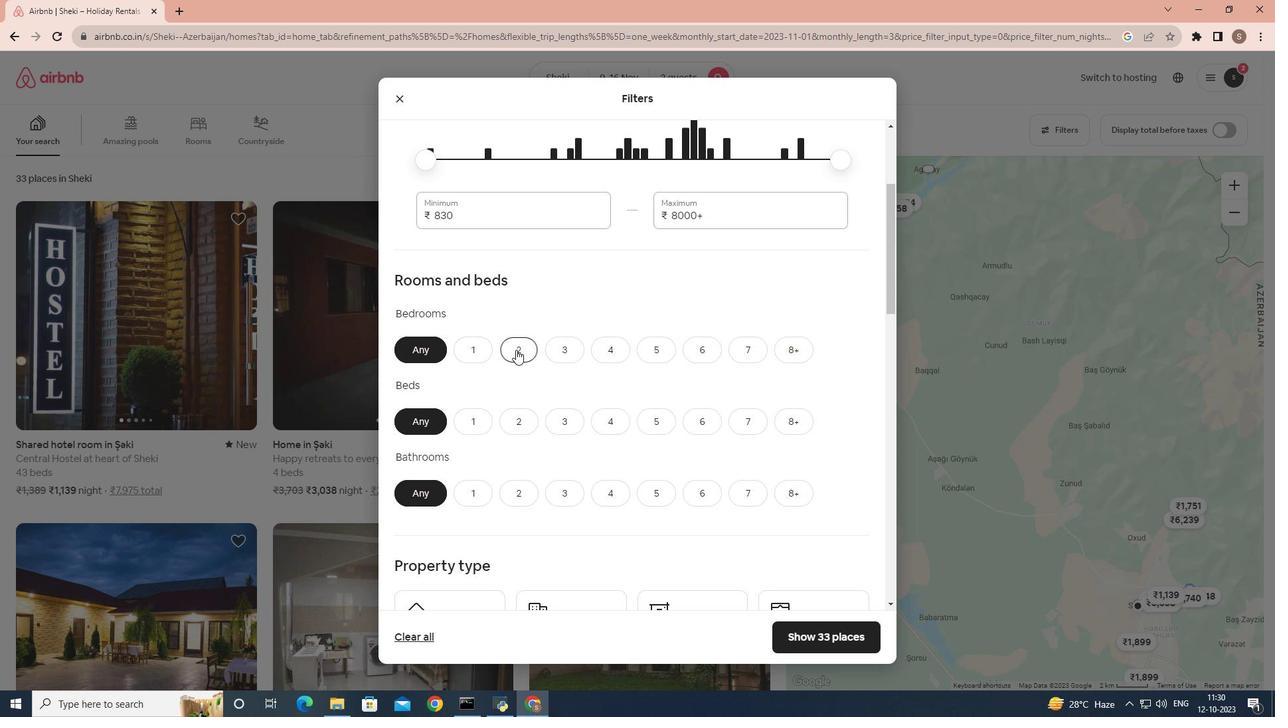 
Action: Mouse moved to (514, 414)
Screenshot: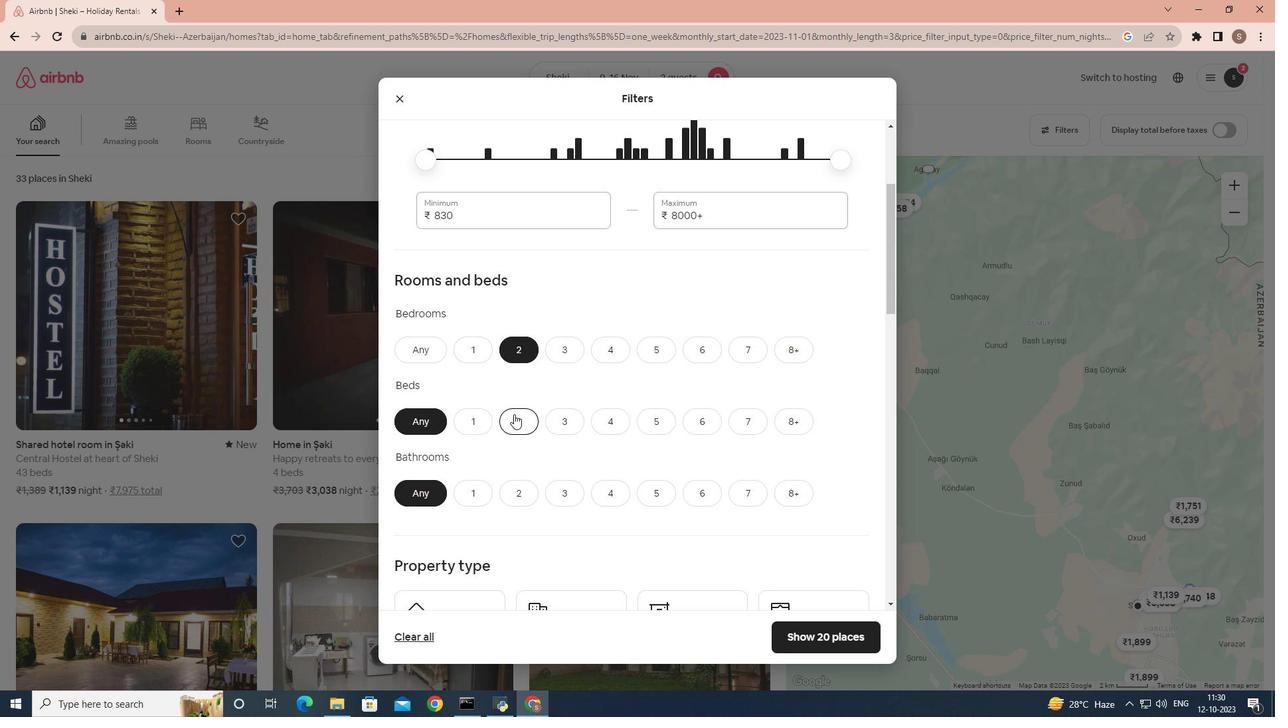 
Action: Mouse pressed left at (514, 414)
Screenshot: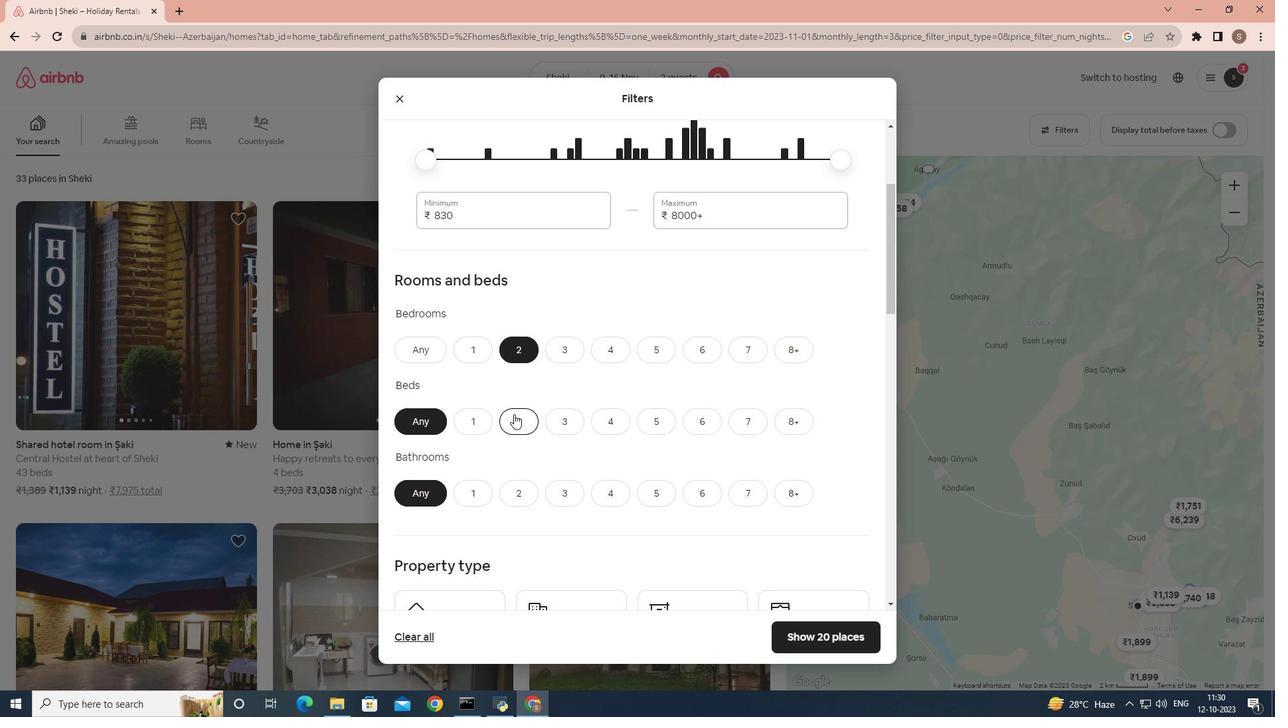 
Action: Mouse moved to (475, 485)
Screenshot: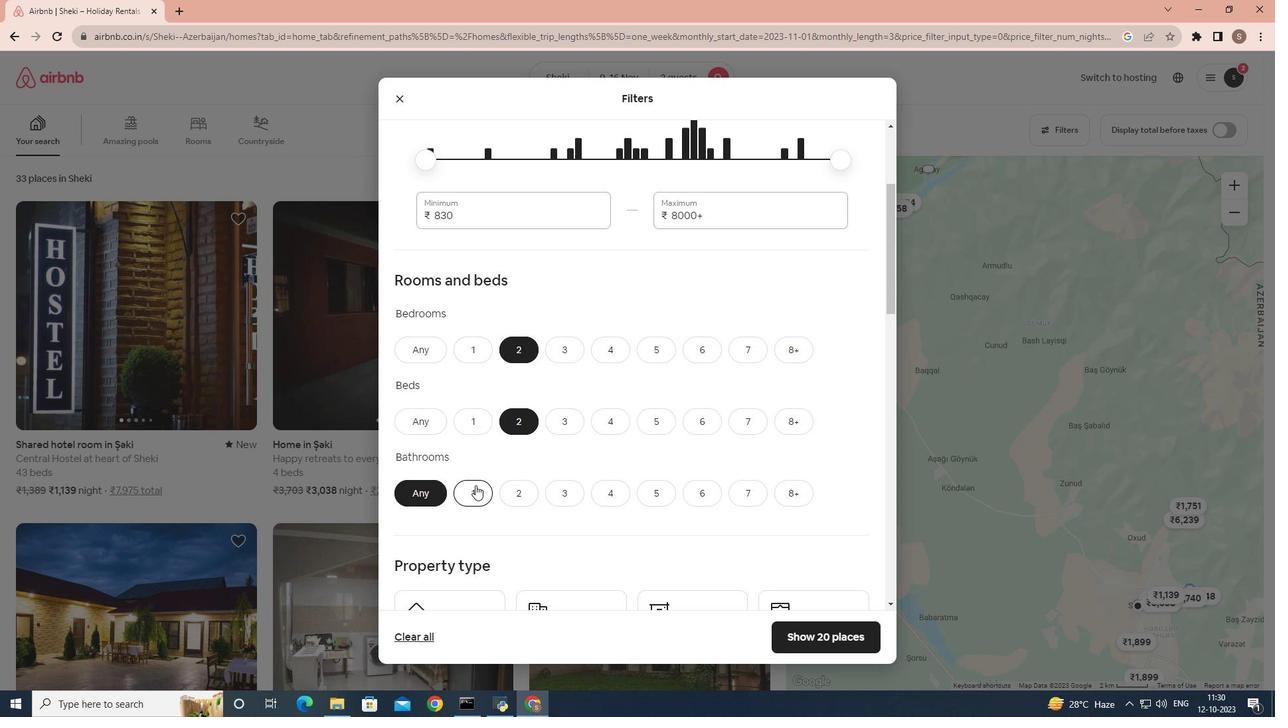 
Action: Mouse pressed left at (475, 485)
Screenshot: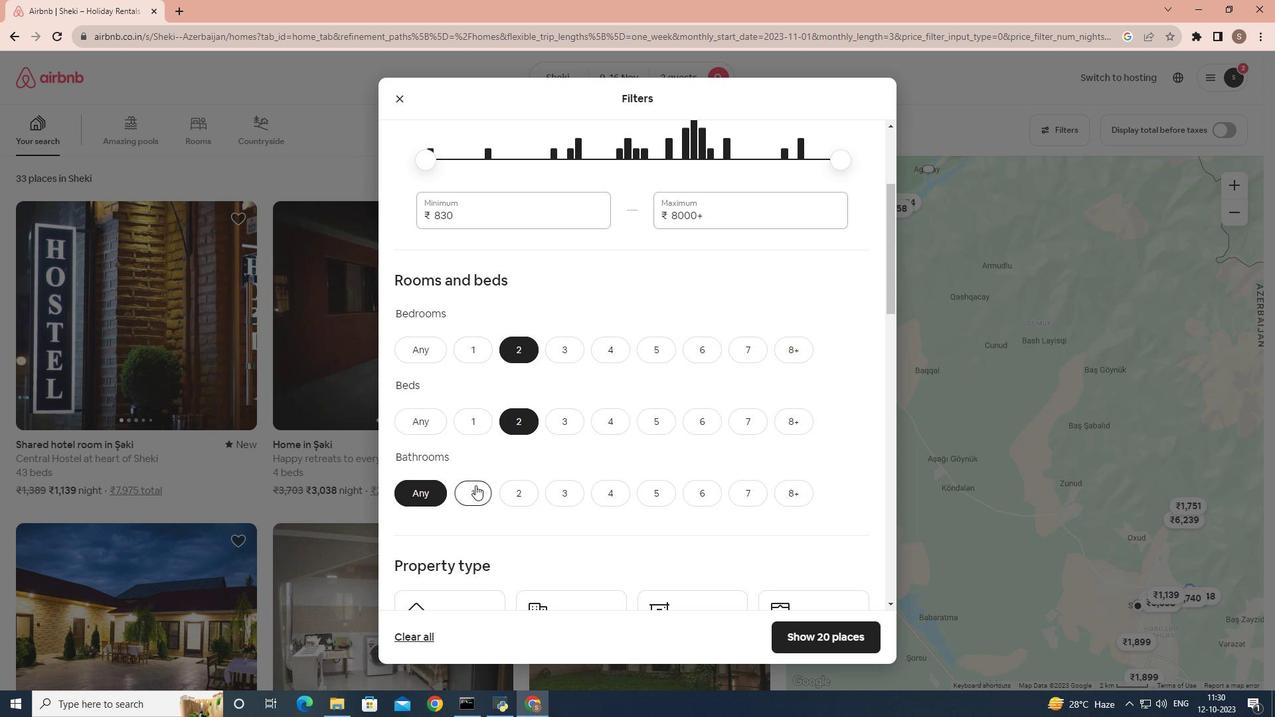 
Action: Mouse moved to (506, 438)
Screenshot: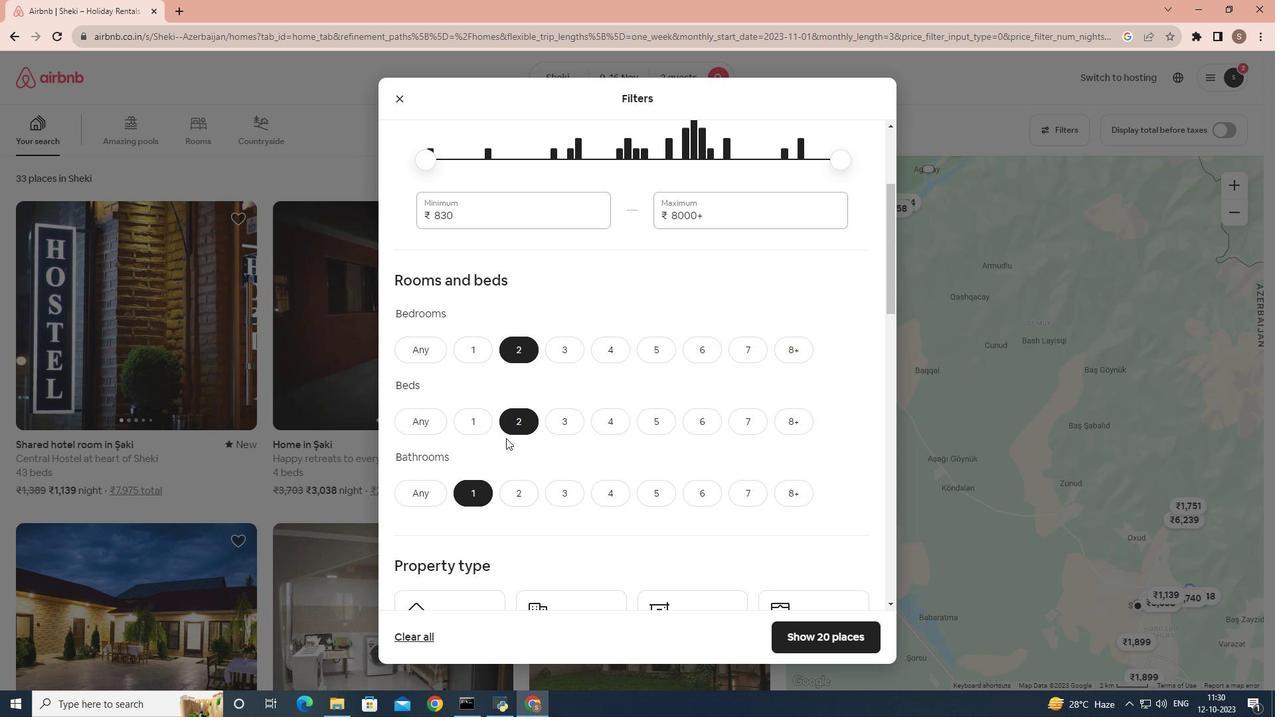 
Action: Mouse scrolled (506, 437) with delta (0, 0)
Screenshot: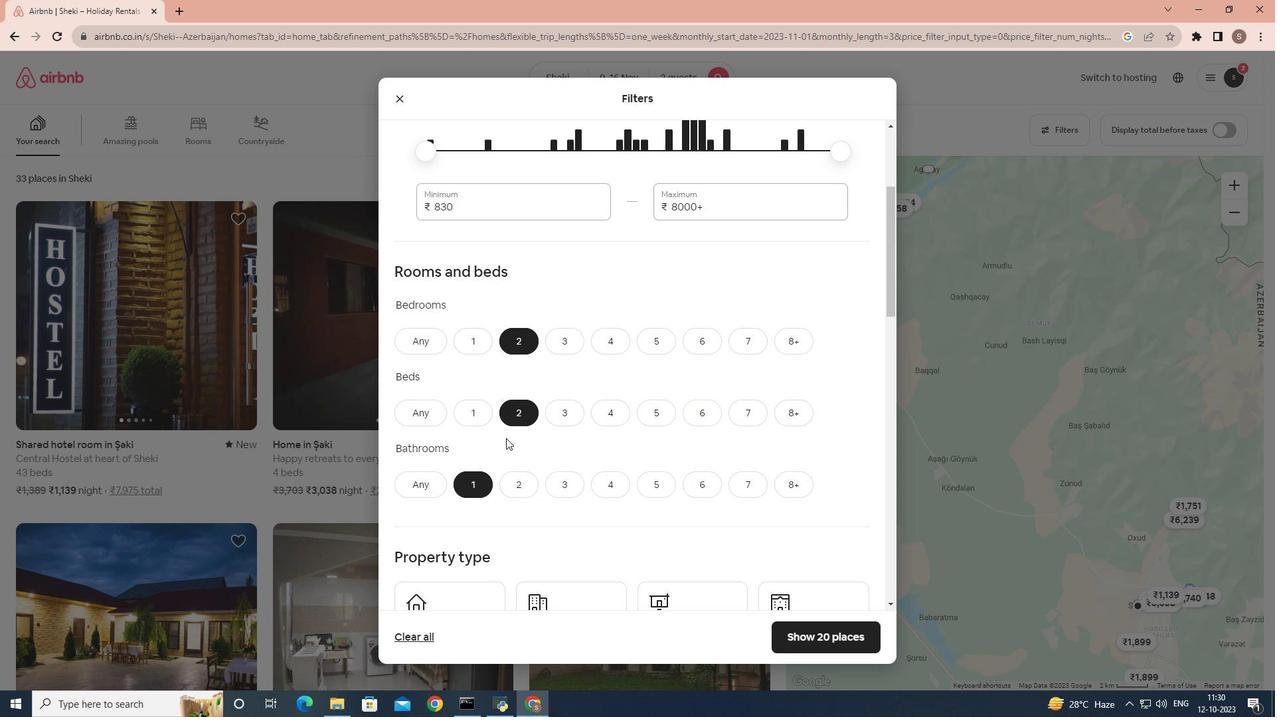 
Action: Mouse scrolled (506, 437) with delta (0, 0)
Screenshot: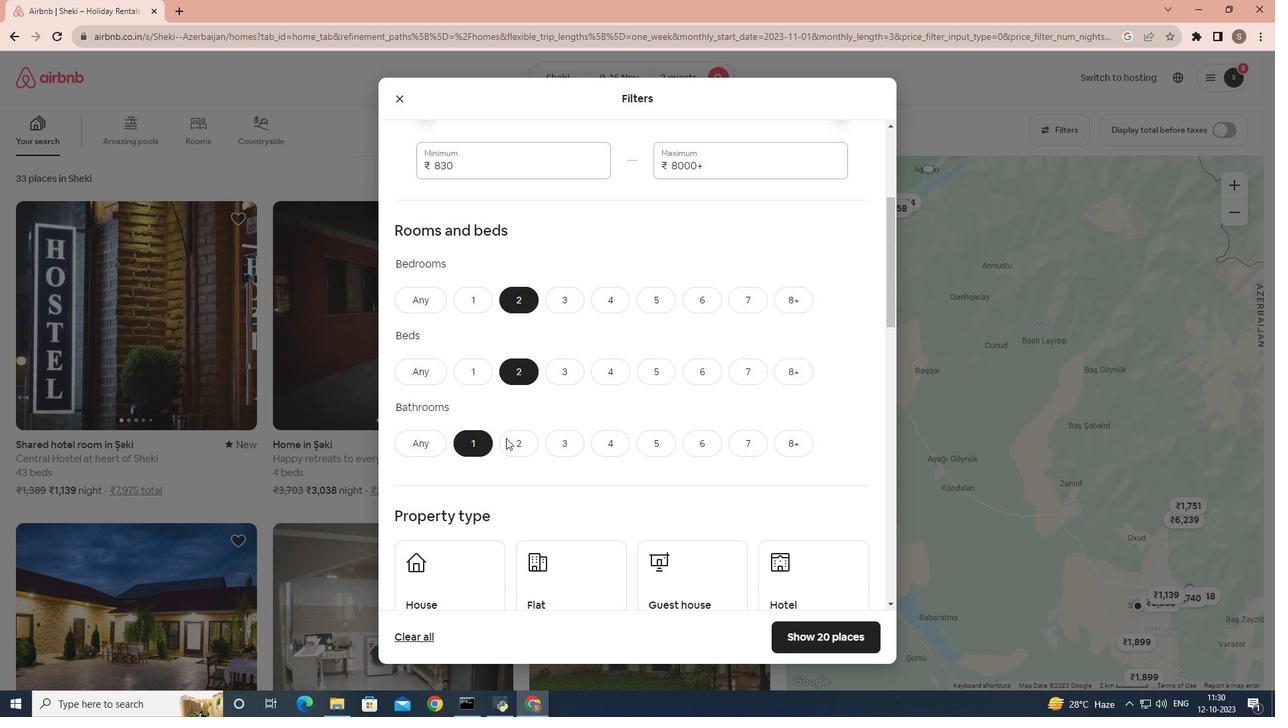 
Action: Mouse scrolled (506, 437) with delta (0, 0)
Screenshot: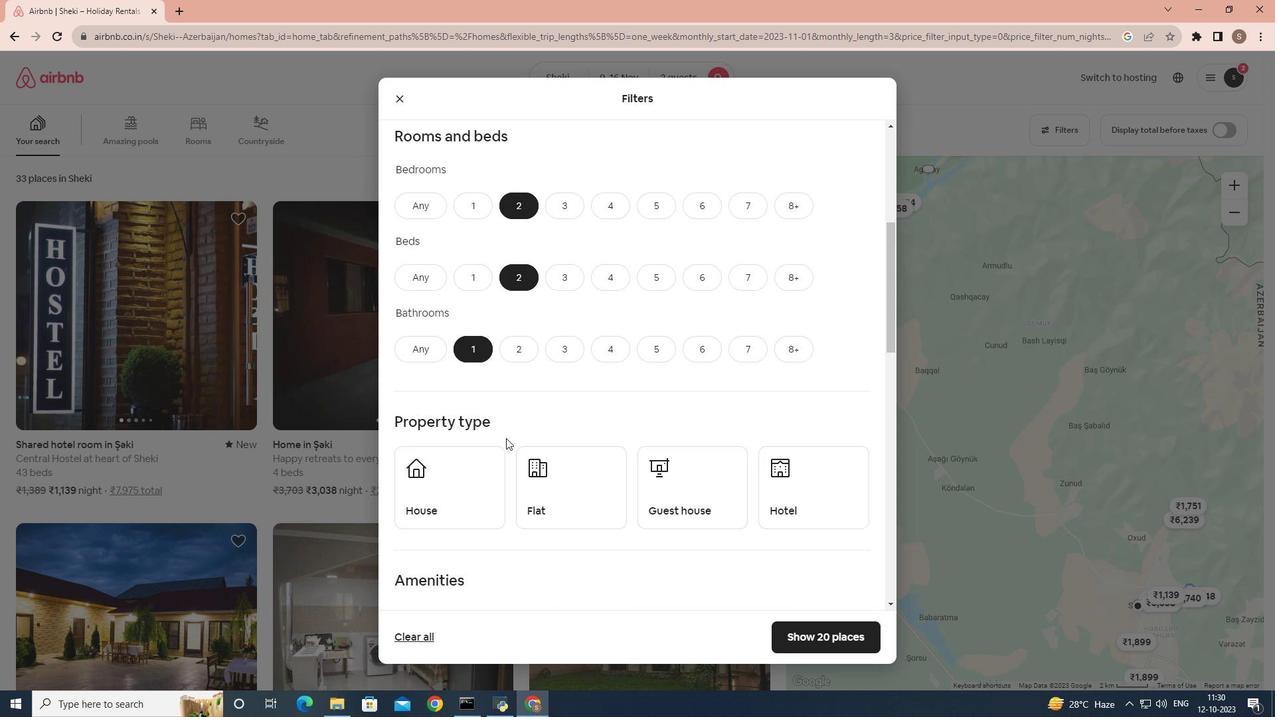 
Action: Mouse scrolled (506, 437) with delta (0, 0)
Screenshot: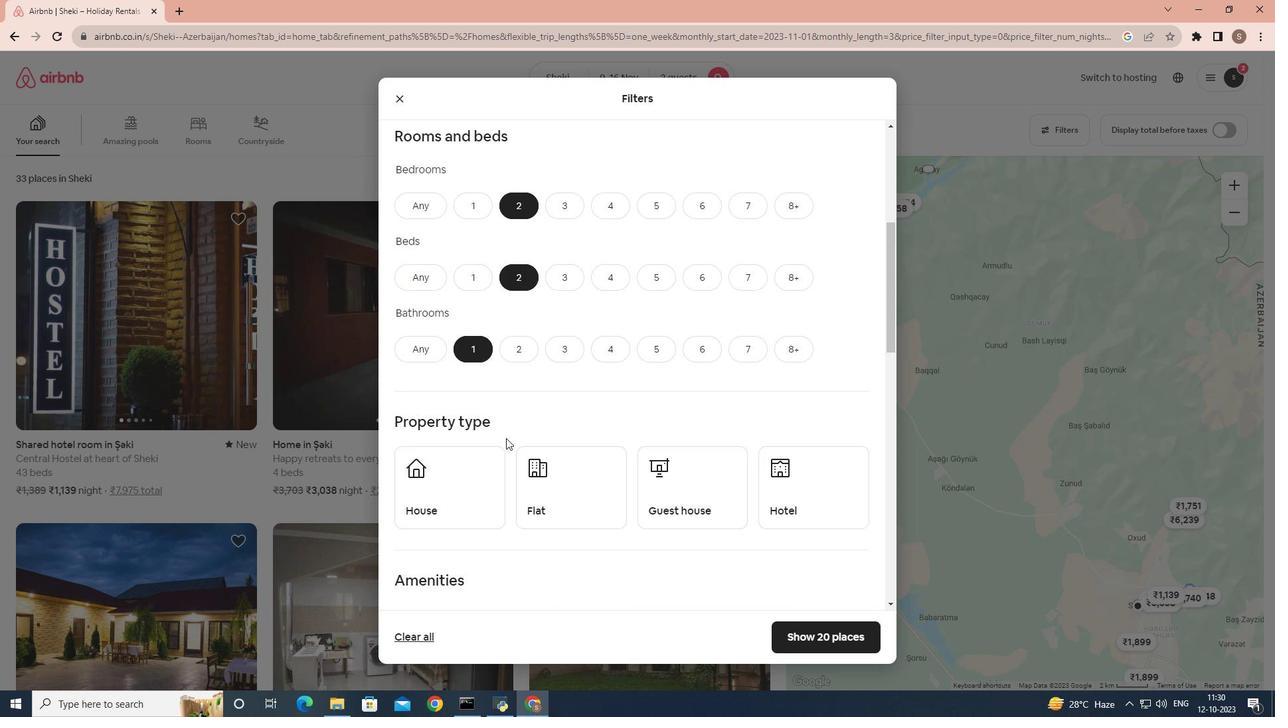 
Action: Mouse scrolled (506, 437) with delta (0, 0)
Screenshot: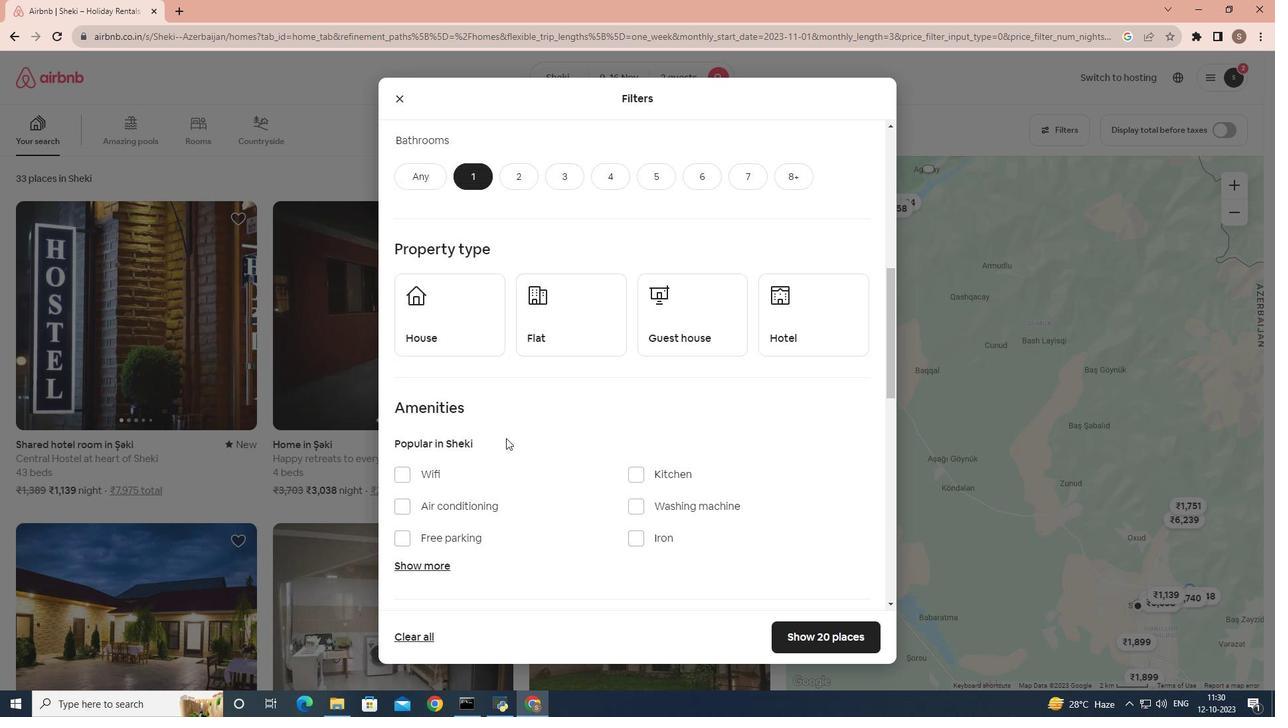 
Action: Mouse moved to (601, 311)
Screenshot: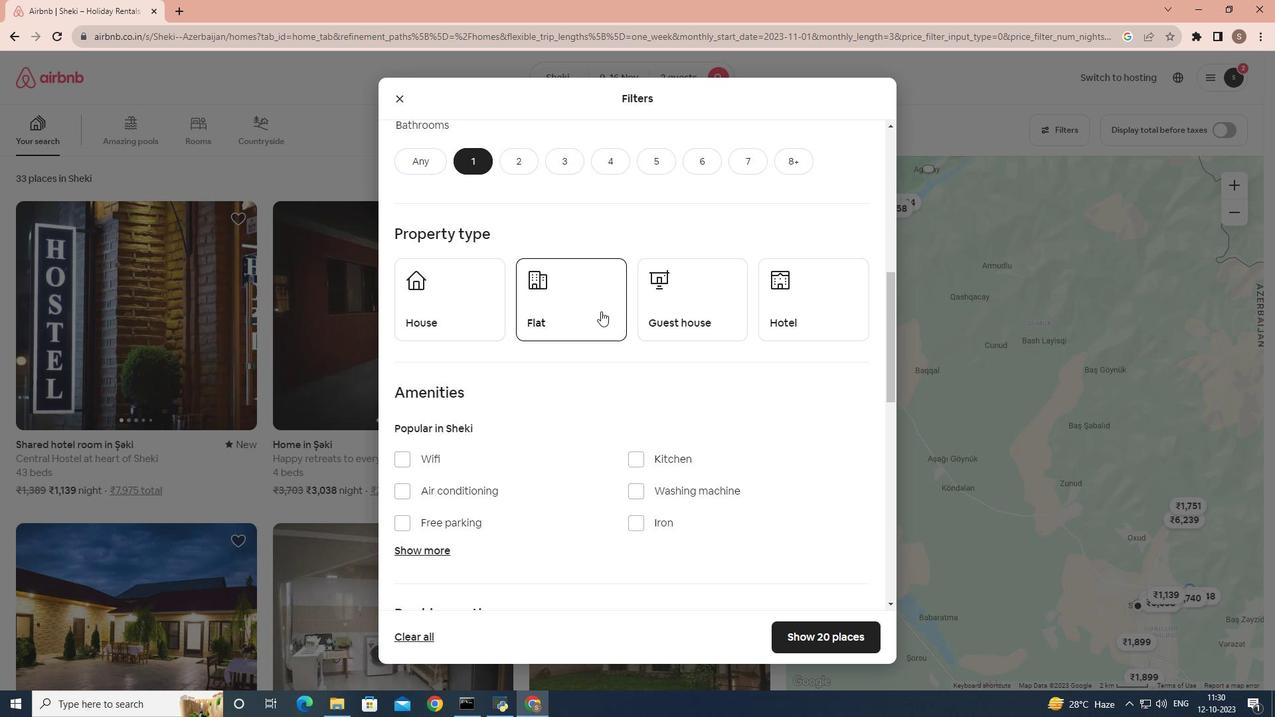 
Action: Mouse pressed left at (601, 311)
Screenshot: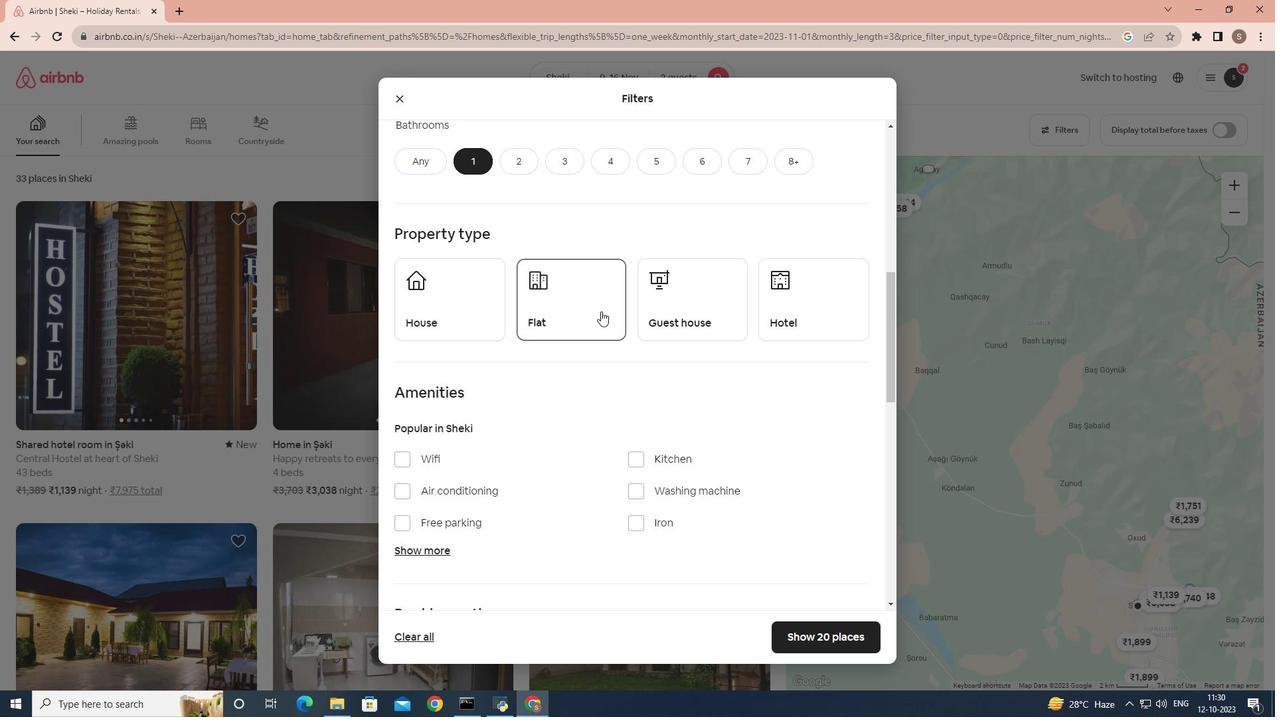 
Action: Mouse moved to (597, 325)
Screenshot: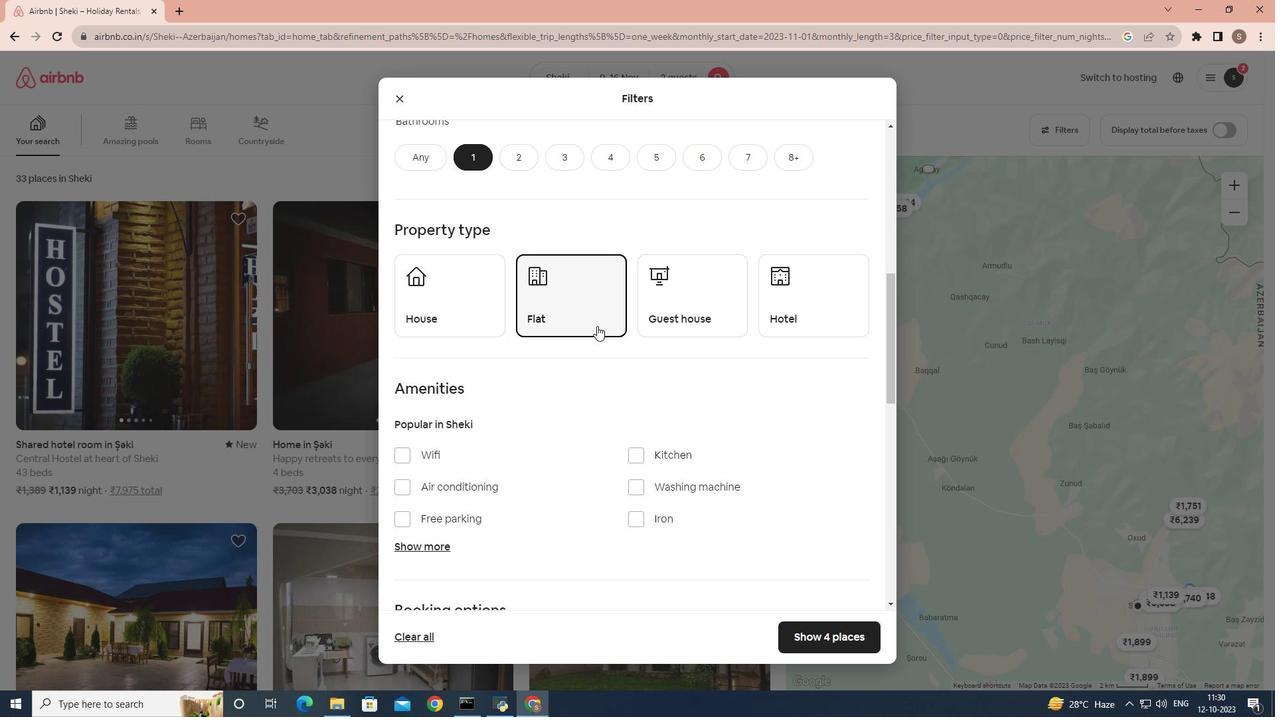 
Action: Mouse scrolled (597, 324) with delta (0, 0)
Screenshot: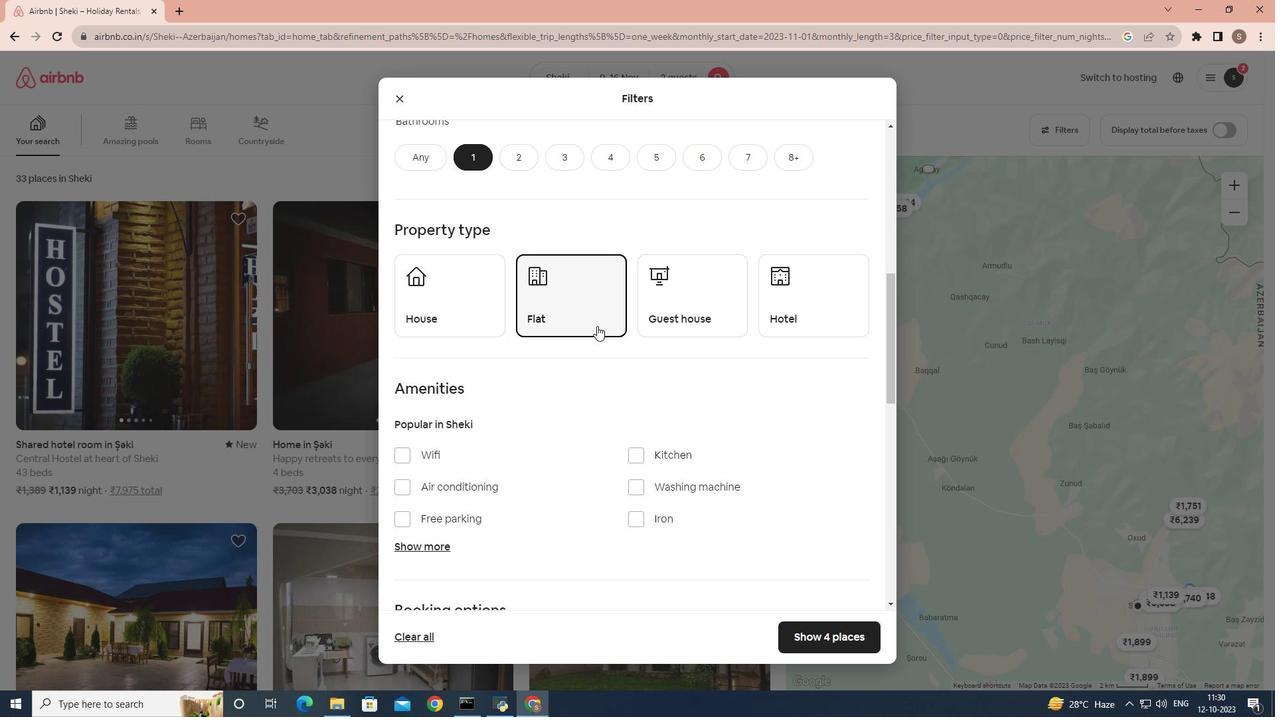 
Action: Mouse moved to (597, 326)
Screenshot: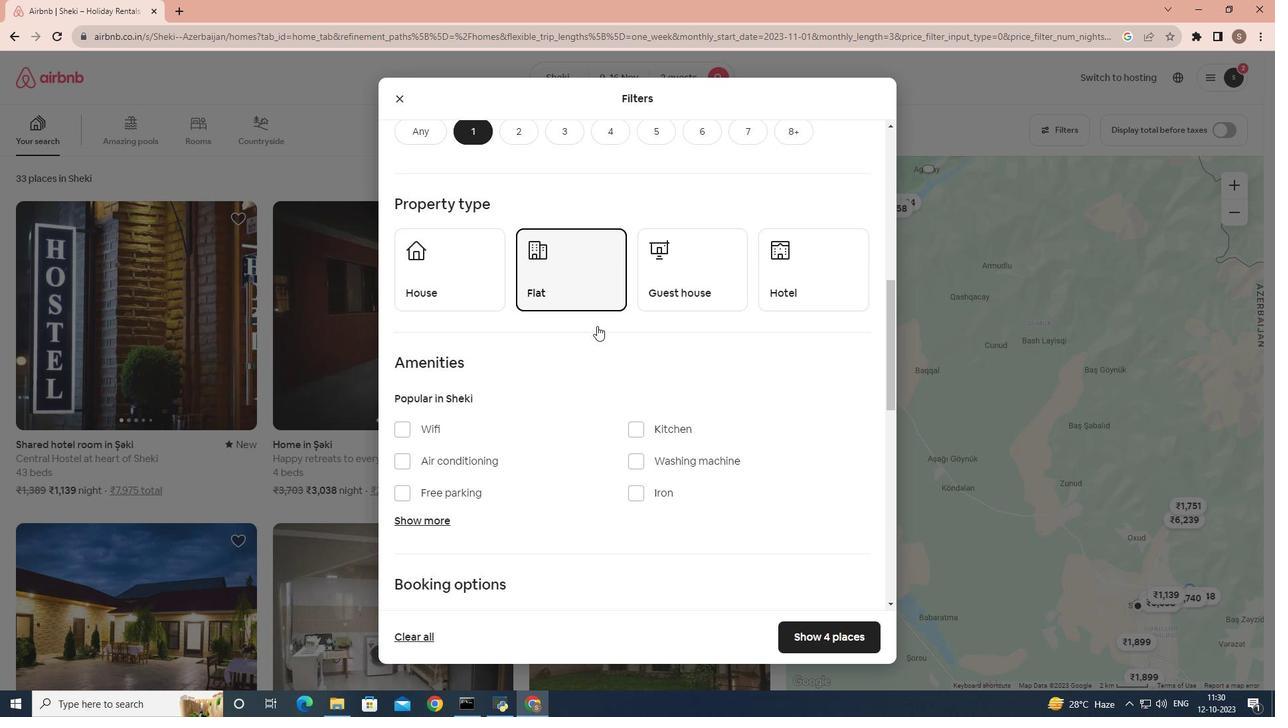 
Action: Mouse scrolled (597, 325) with delta (0, 0)
Screenshot: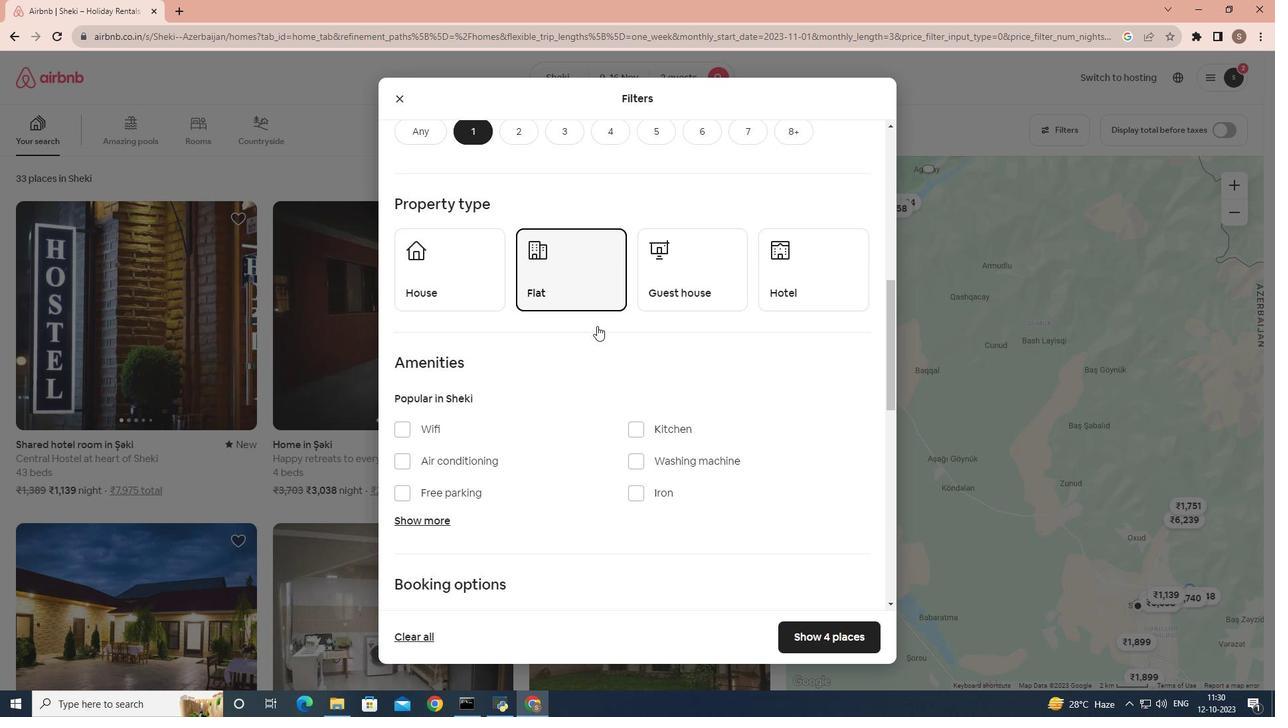 
Action: Mouse scrolled (597, 325) with delta (0, 0)
Screenshot: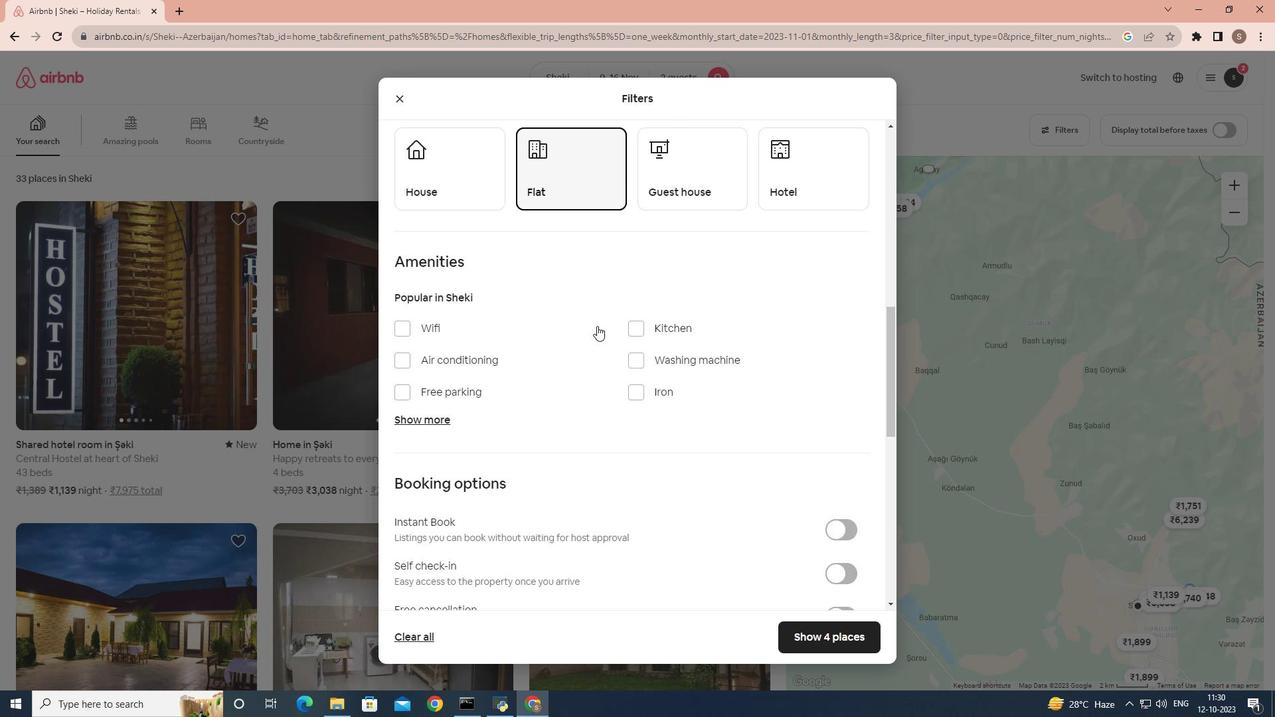 
Action: Mouse scrolled (597, 325) with delta (0, 0)
Screenshot: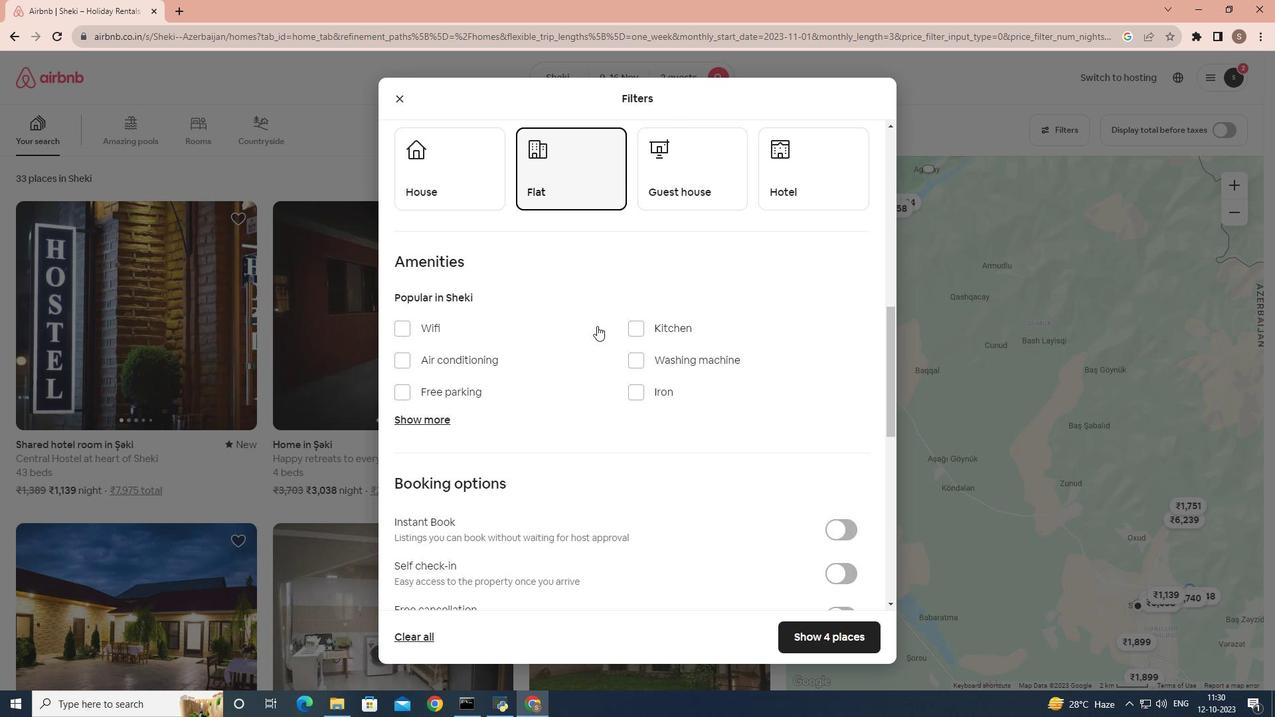 
Action: Mouse scrolled (597, 325) with delta (0, 0)
Screenshot: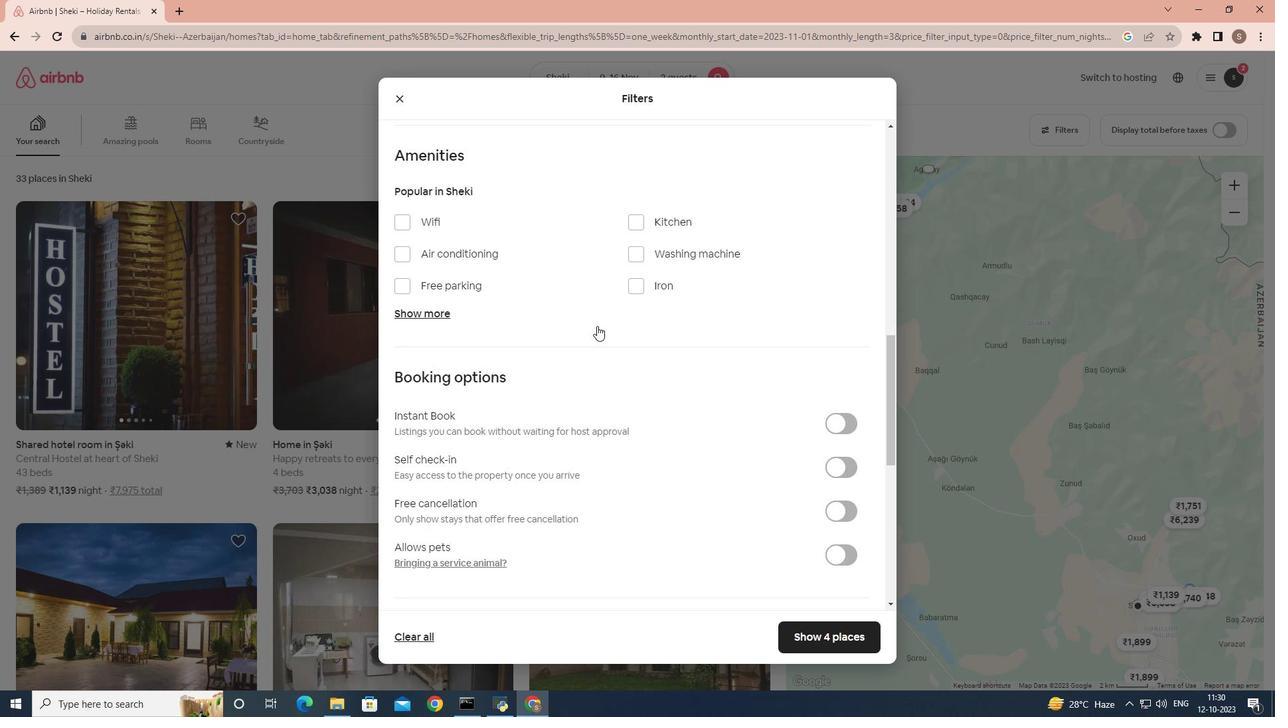 
Action: Mouse scrolled (597, 326) with delta (0, 0)
Screenshot: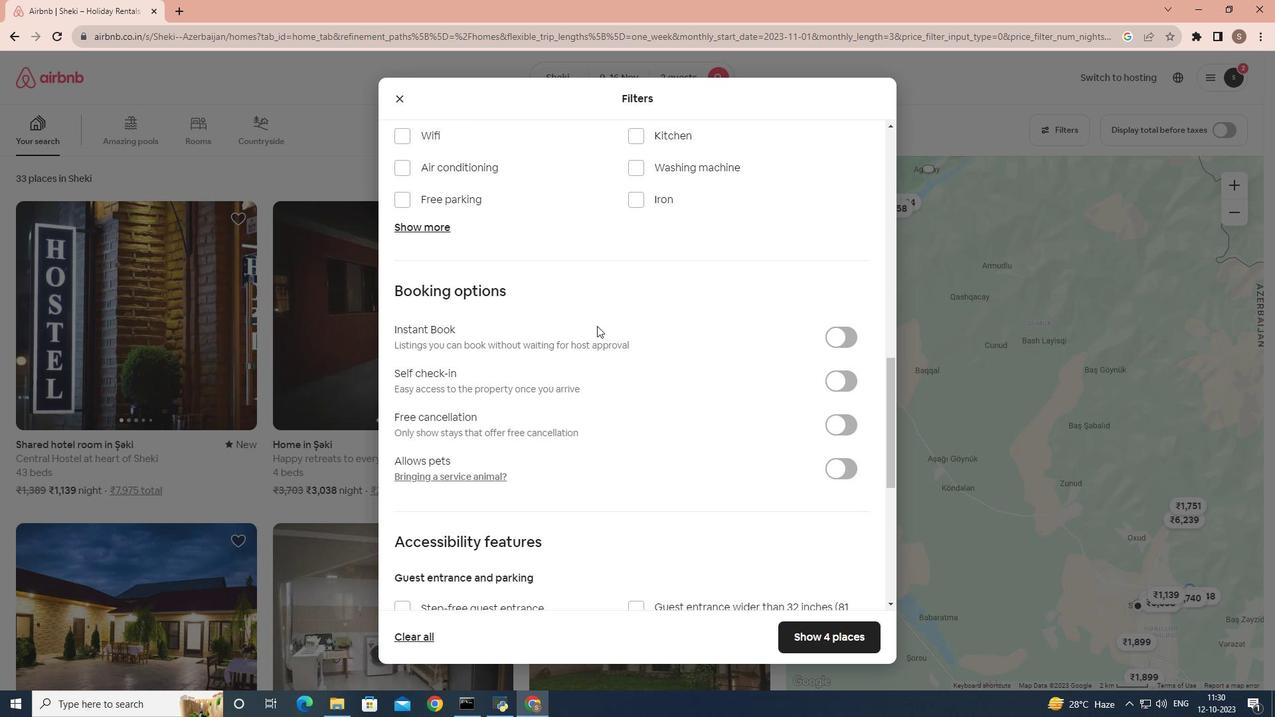 
Action: Mouse moved to (433, 285)
Screenshot: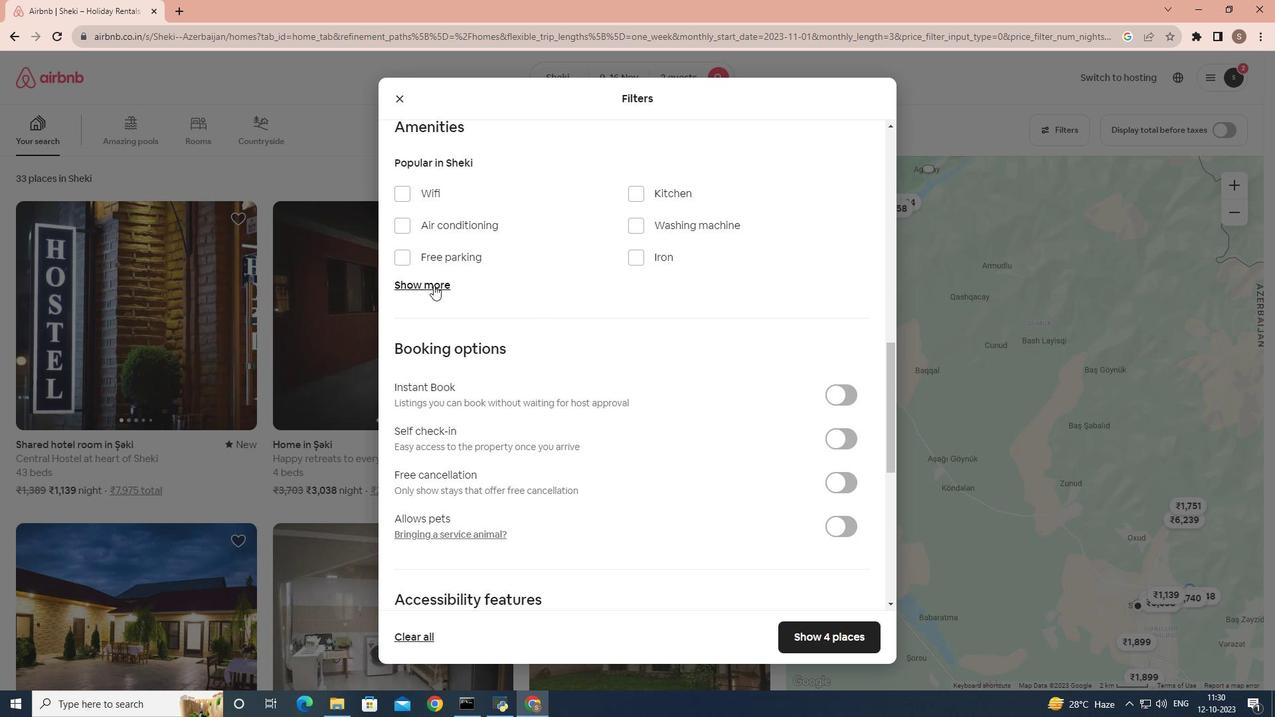 
Action: Mouse pressed left at (433, 285)
Screenshot: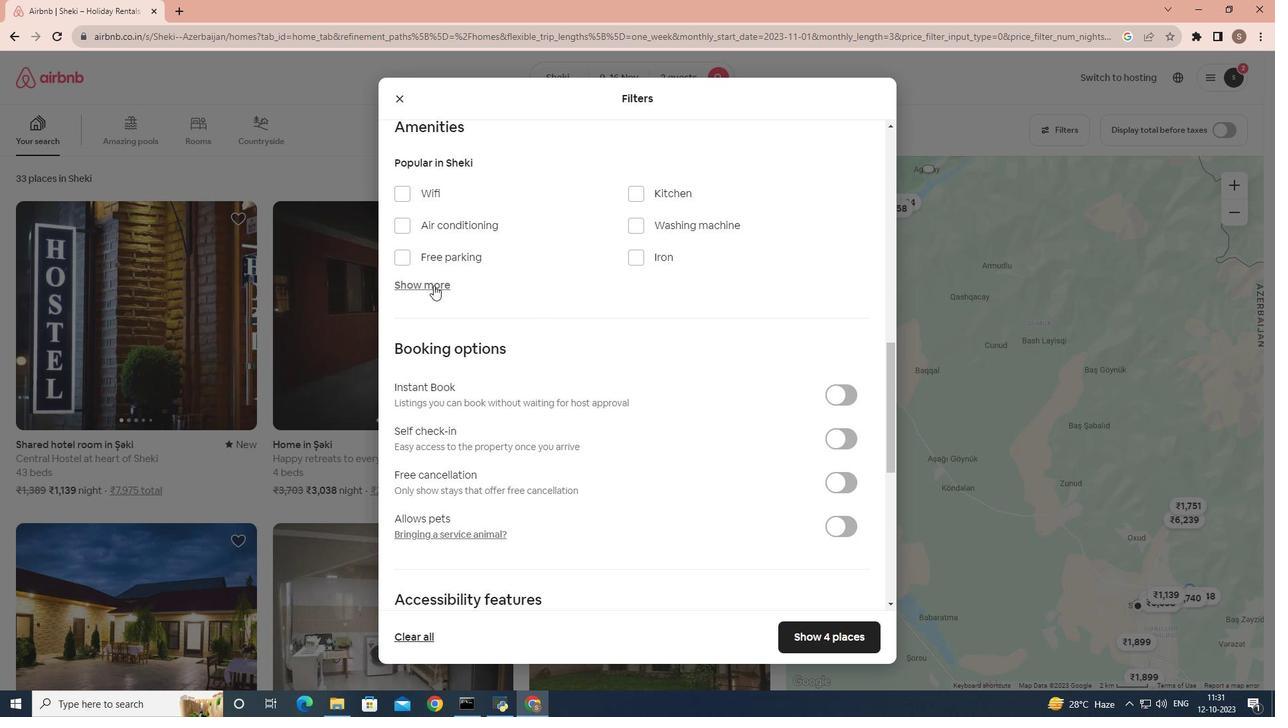 
Action: Mouse moved to (452, 230)
Screenshot: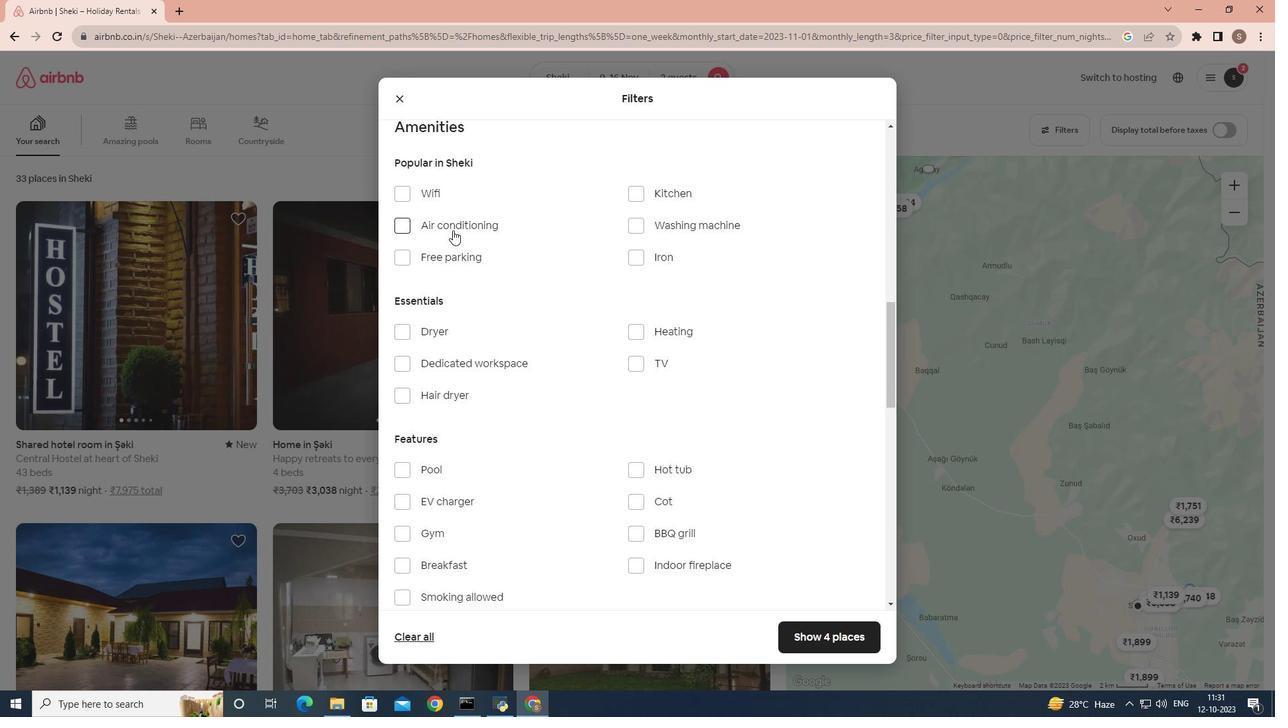 
Action: Mouse pressed left at (452, 230)
Screenshot: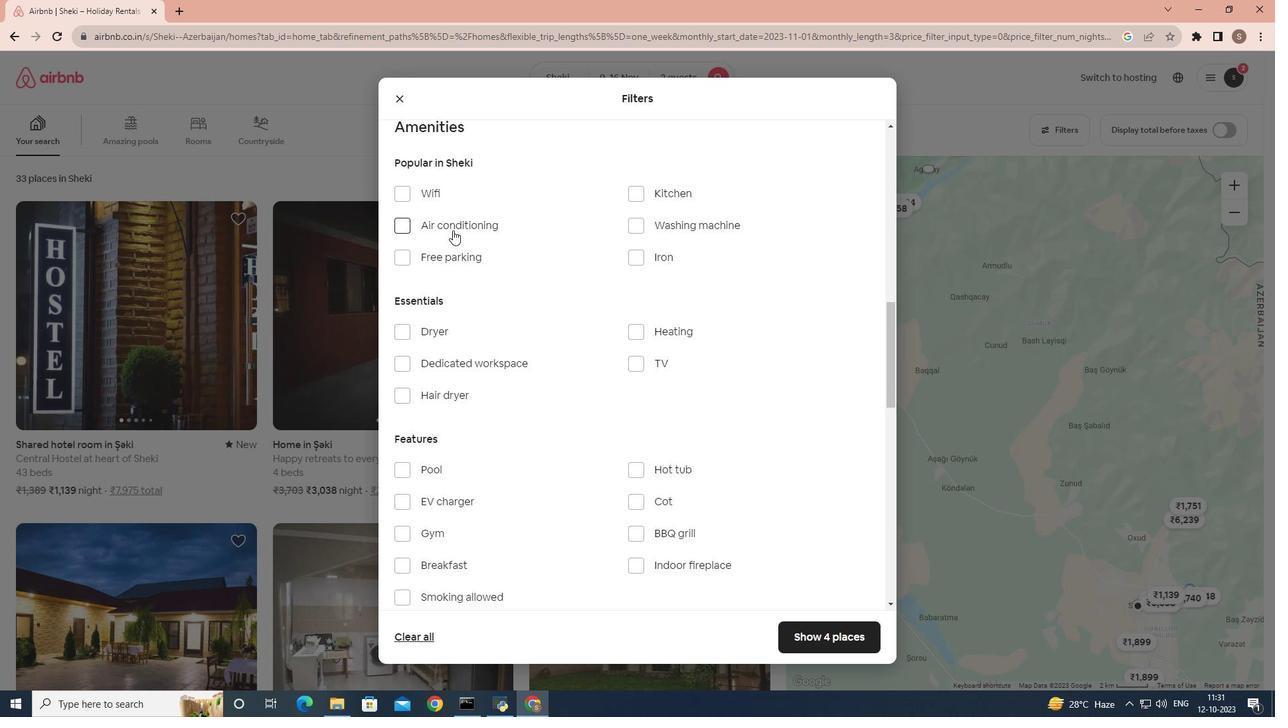 
Action: Mouse moved to (557, 340)
Screenshot: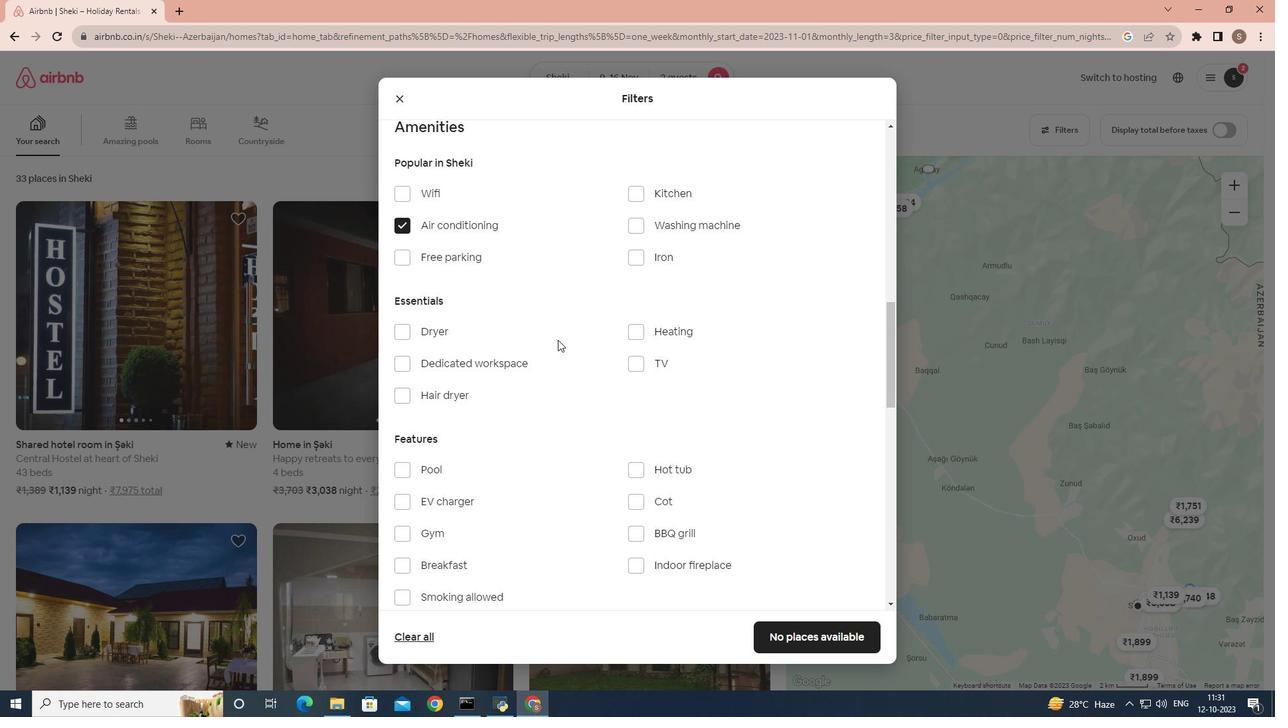 
Action: Mouse scrolled (557, 339) with delta (0, 0)
Screenshot: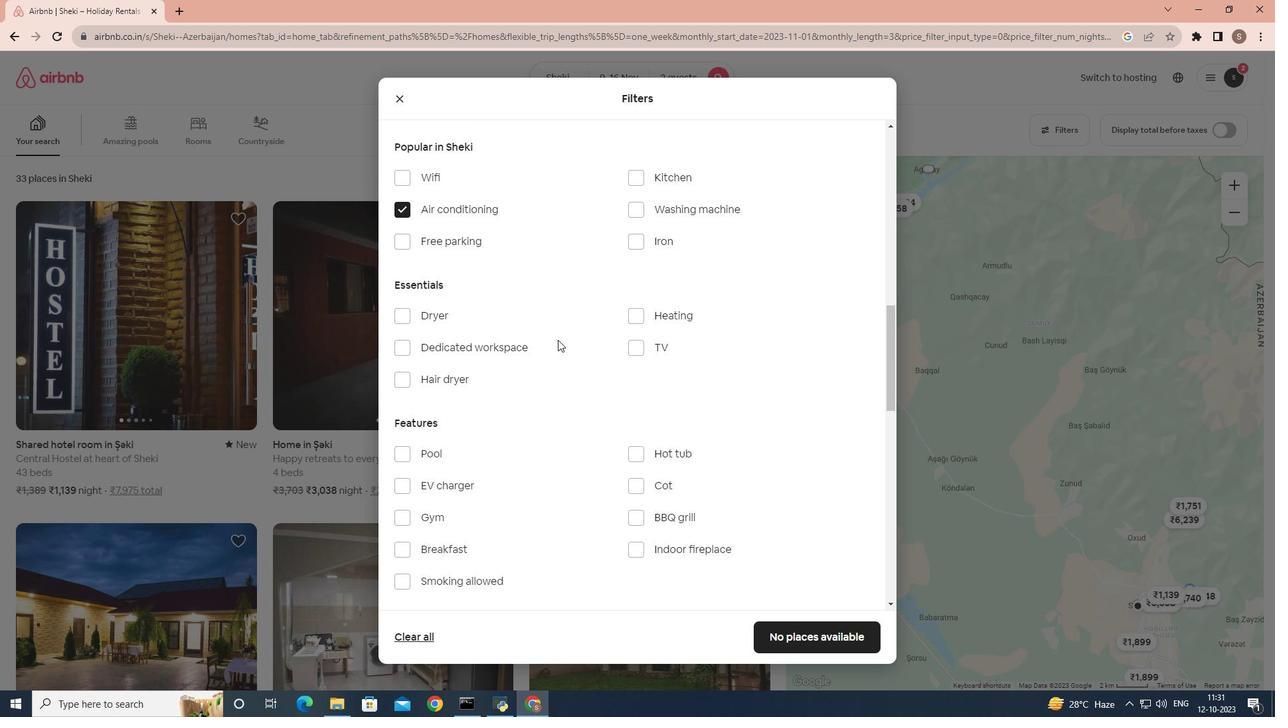 
Action: Mouse scrolled (557, 339) with delta (0, 0)
Screenshot: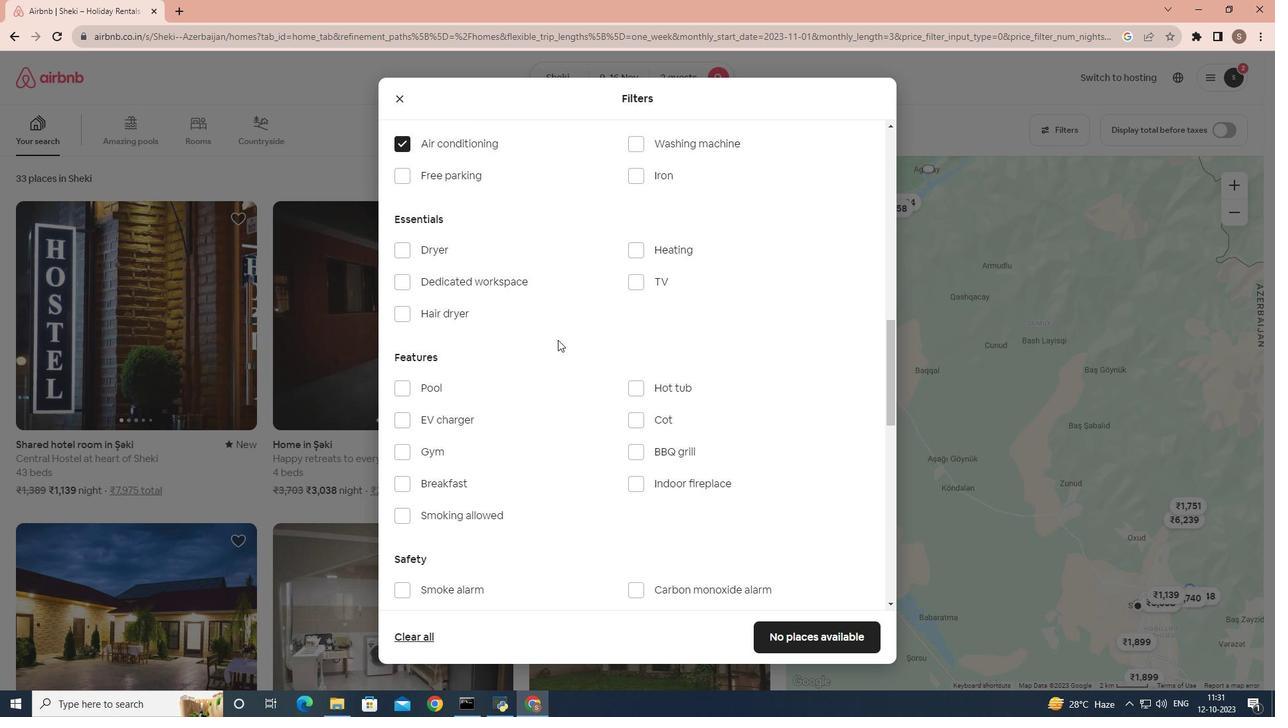 
Action: Mouse scrolled (557, 339) with delta (0, 0)
Screenshot: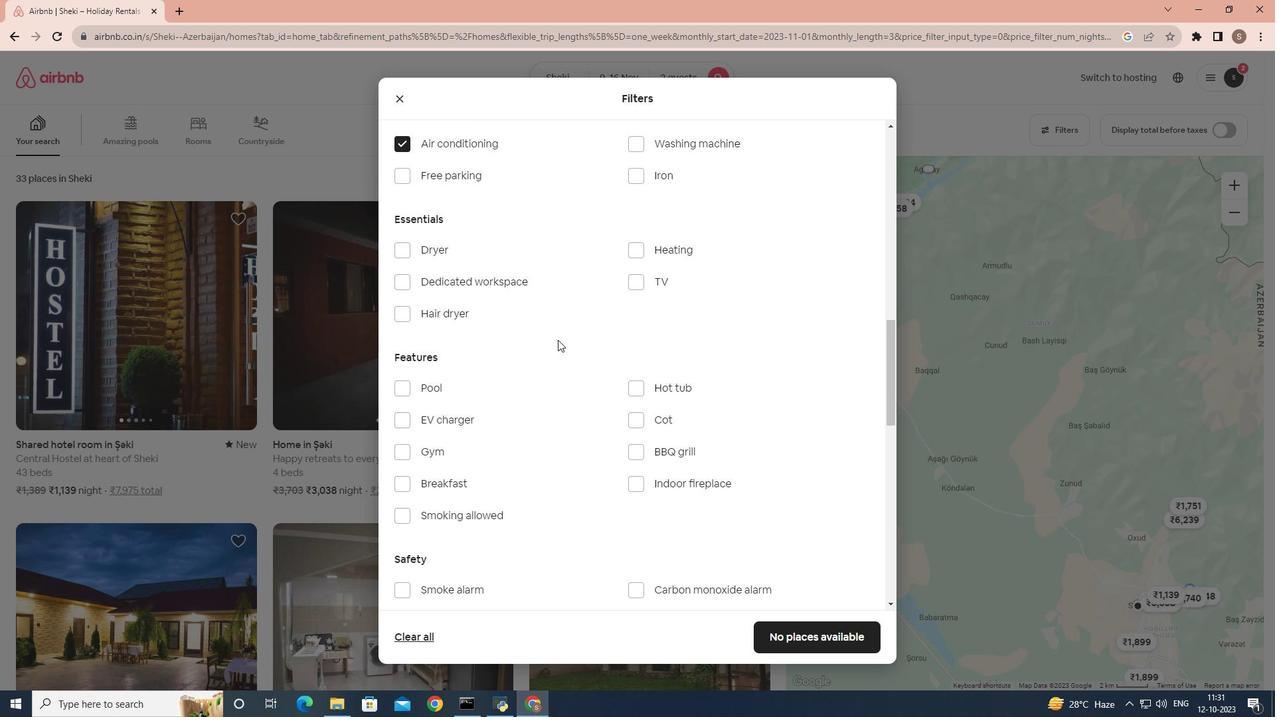 
Action: Mouse scrolled (557, 339) with delta (0, 0)
Screenshot: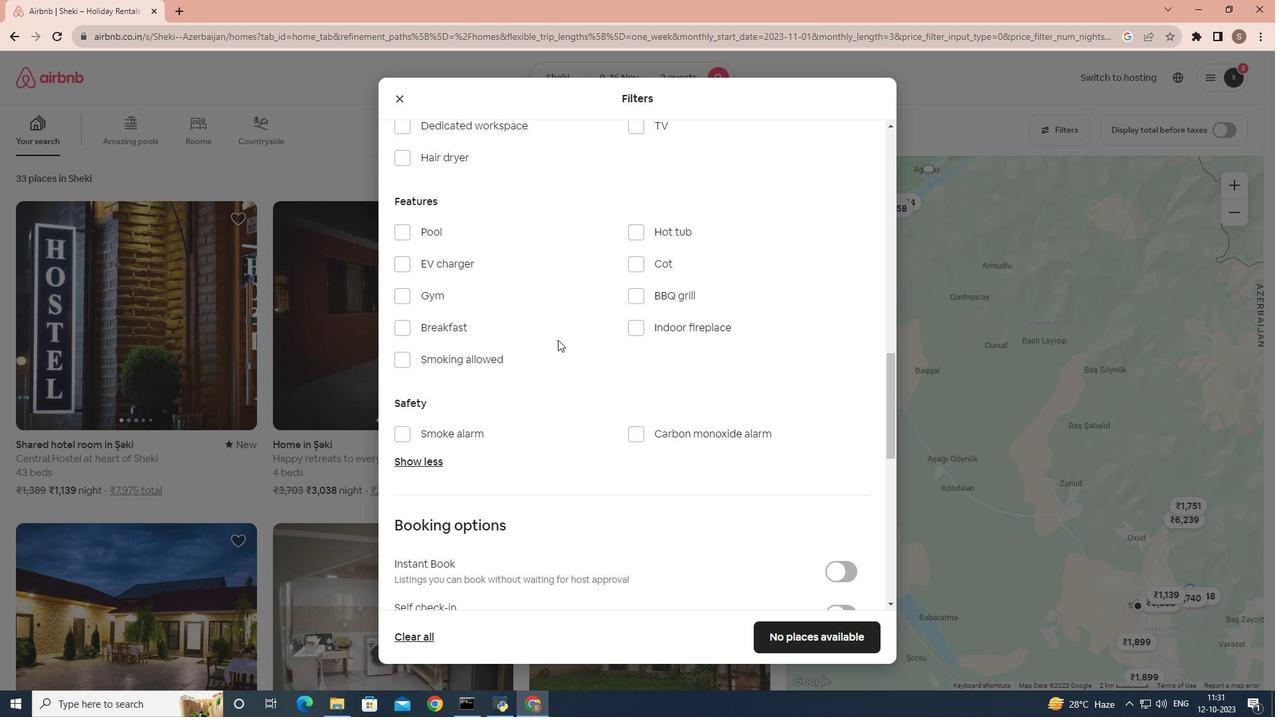 
Action: Mouse scrolled (557, 339) with delta (0, 0)
Screenshot: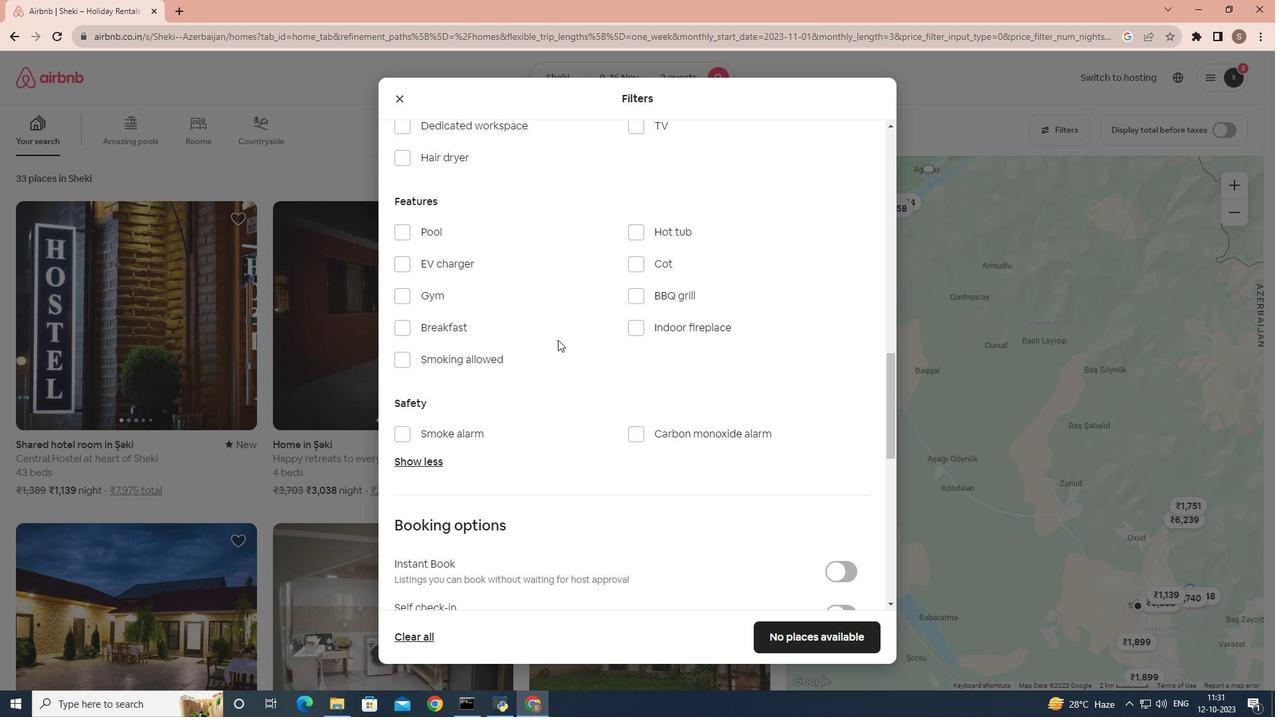 
Action: Mouse moved to (805, 642)
Screenshot: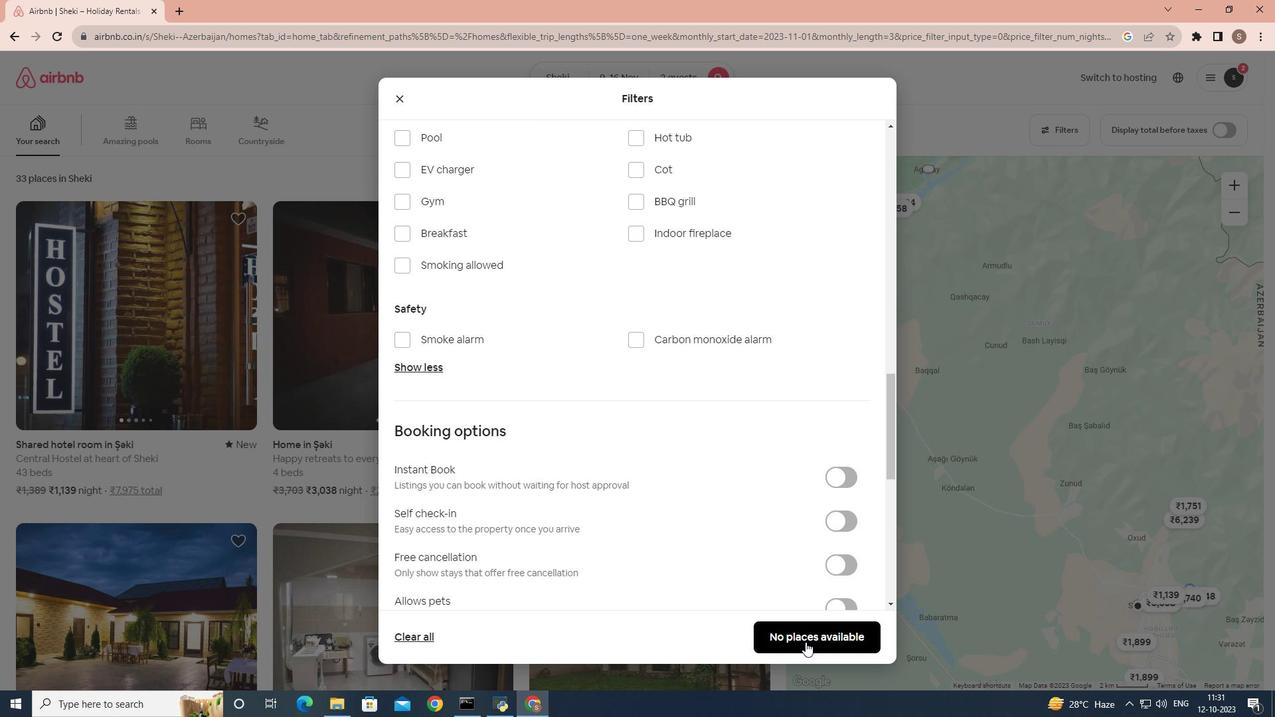 
Action: Mouse pressed left at (805, 642)
Screenshot: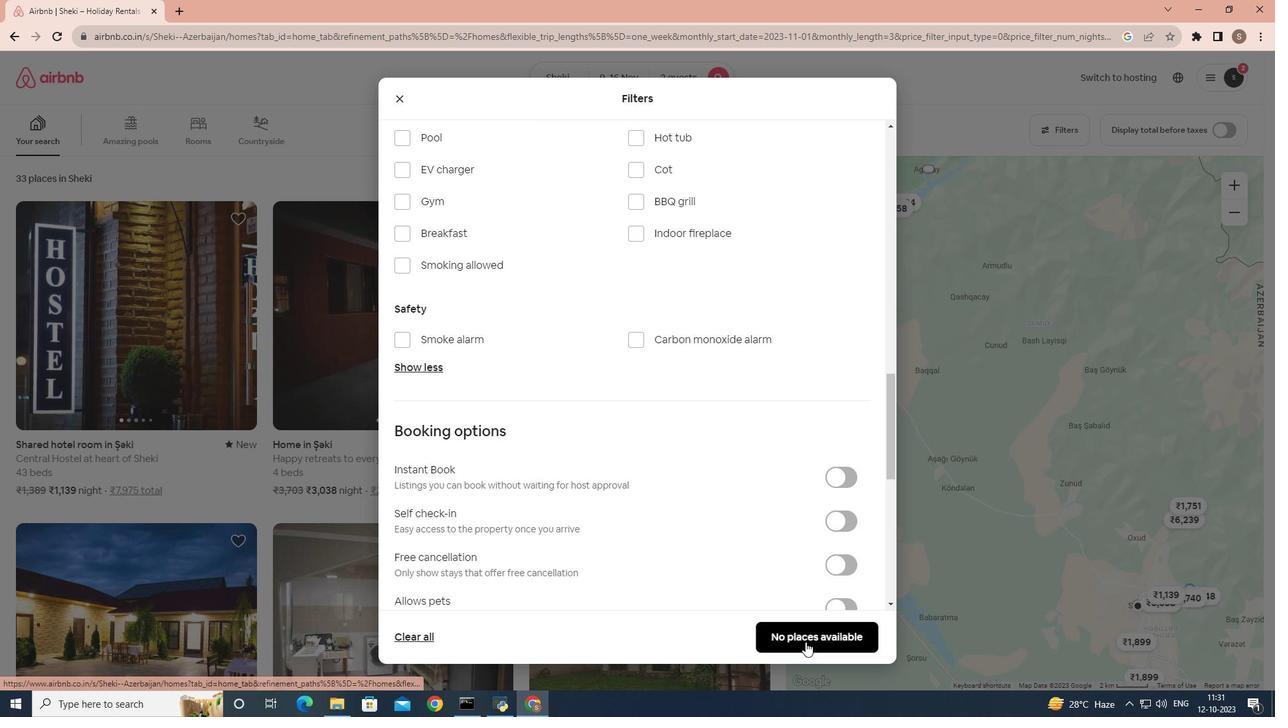 
Action: Mouse moved to (794, 632)
Screenshot: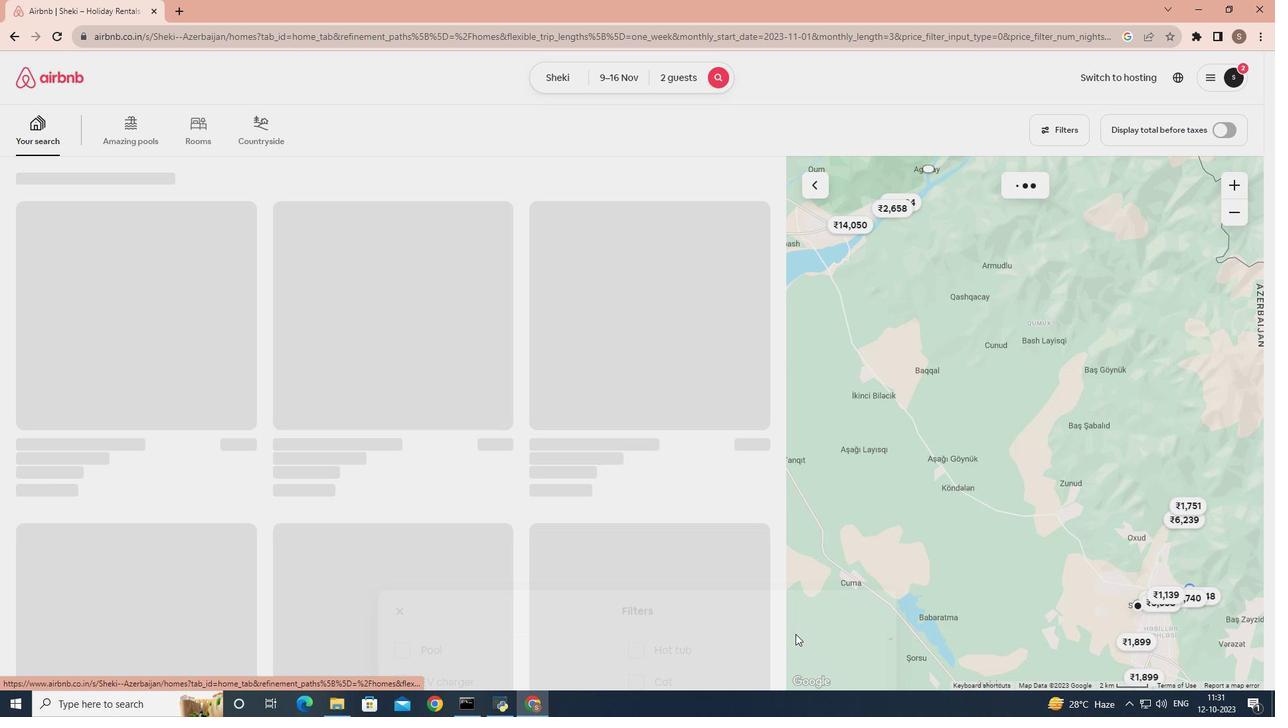 
